 Task: Find connections with filter location Aabenraa with filter topic #programingwith filter profile language Spanish with filter current company Aye Finance Pvt. Ltd with filter school Saraswati Vidhya Mandir with filter industry Motor Vehicle Parts Manufacturing with filter service category Project Management with filter keywords title Marketing Specialist
Action: Mouse moved to (470, 60)
Screenshot: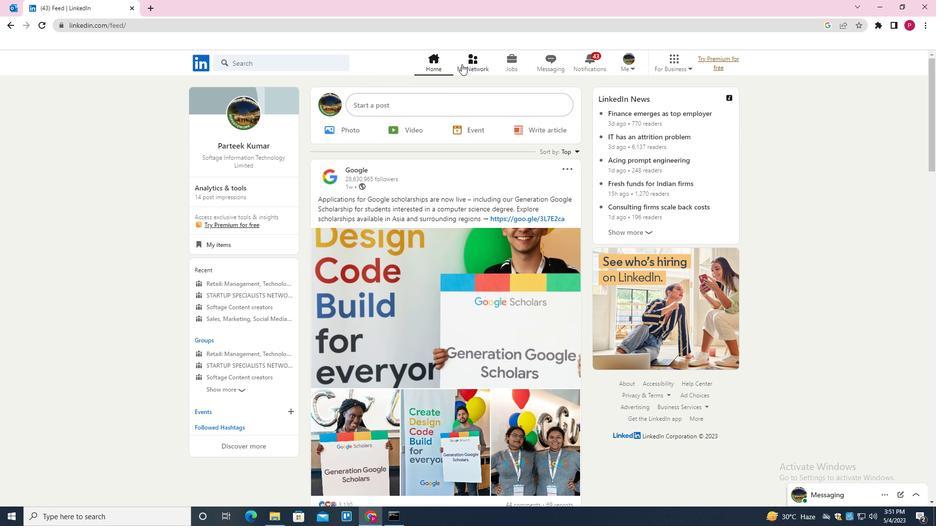 
Action: Mouse pressed left at (470, 60)
Screenshot: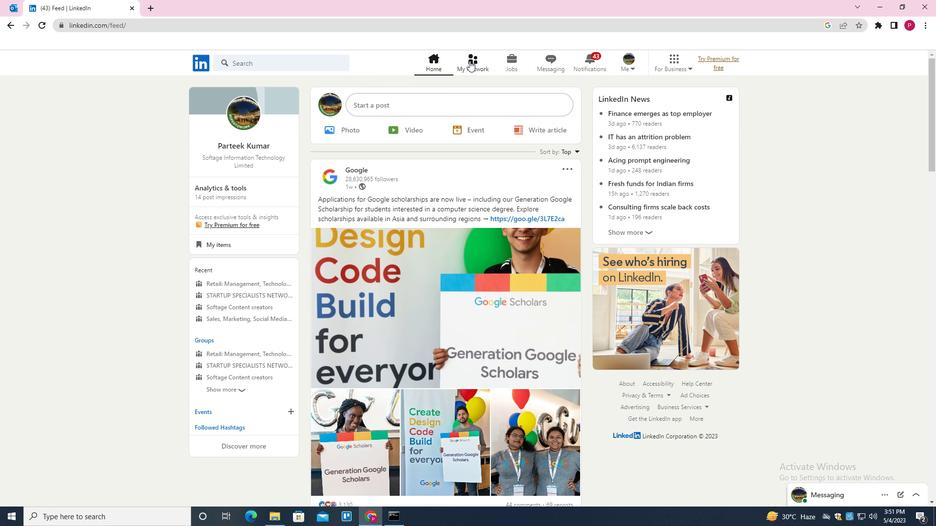 
Action: Mouse moved to (310, 114)
Screenshot: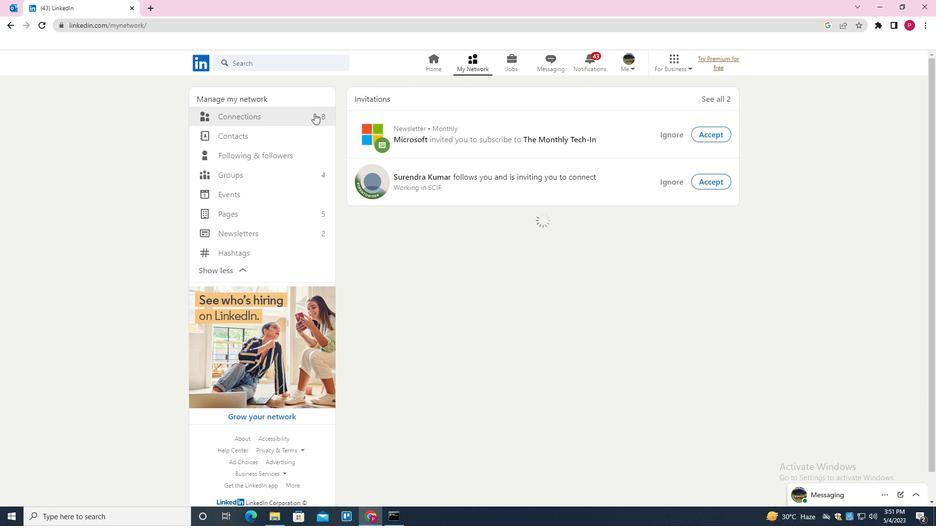 
Action: Mouse pressed left at (310, 114)
Screenshot: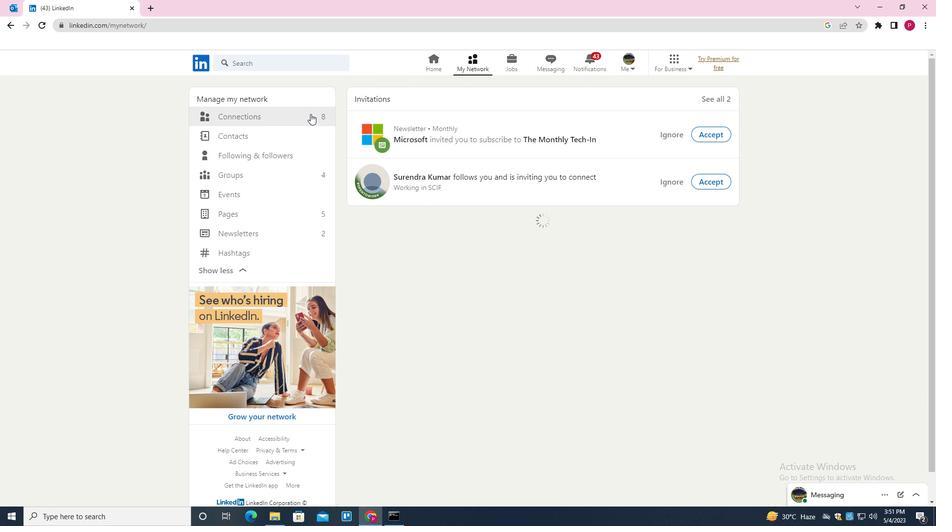 
Action: Mouse moved to (547, 115)
Screenshot: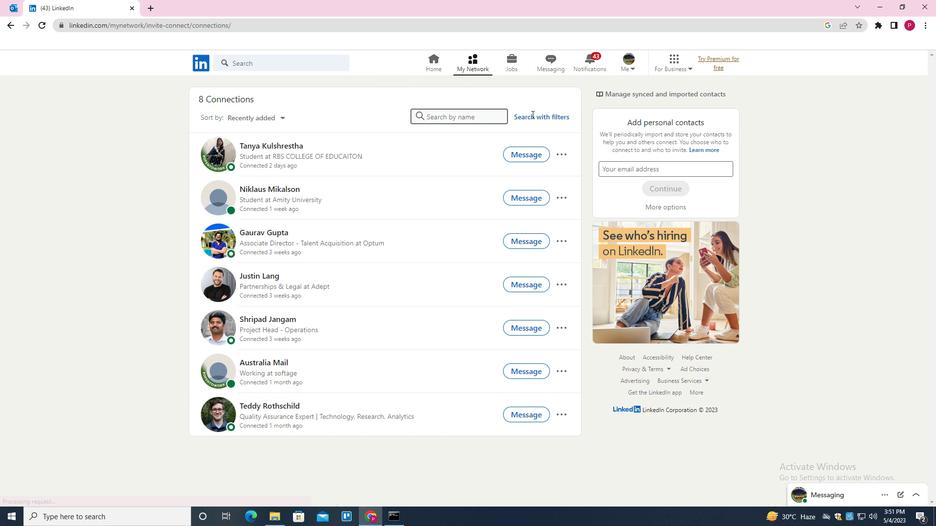 
Action: Mouse pressed left at (547, 115)
Screenshot: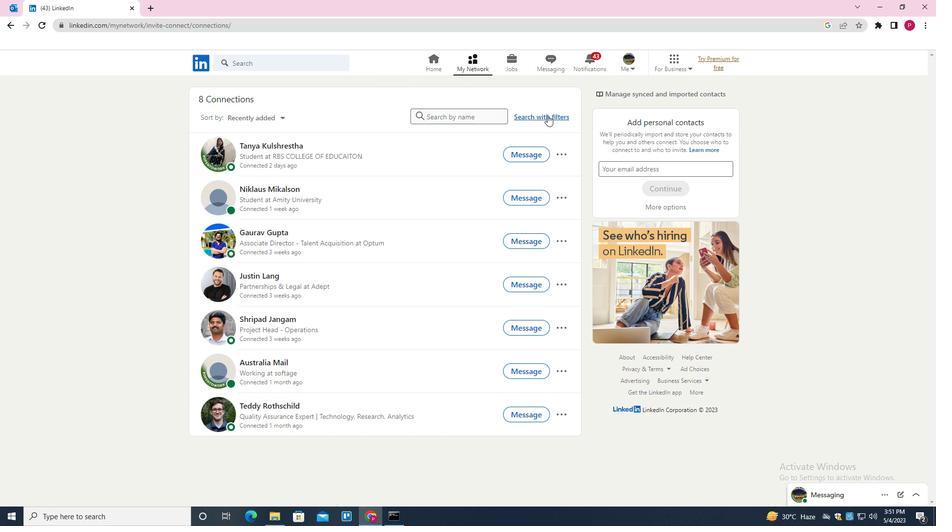 
Action: Mouse moved to (505, 90)
Screenshot: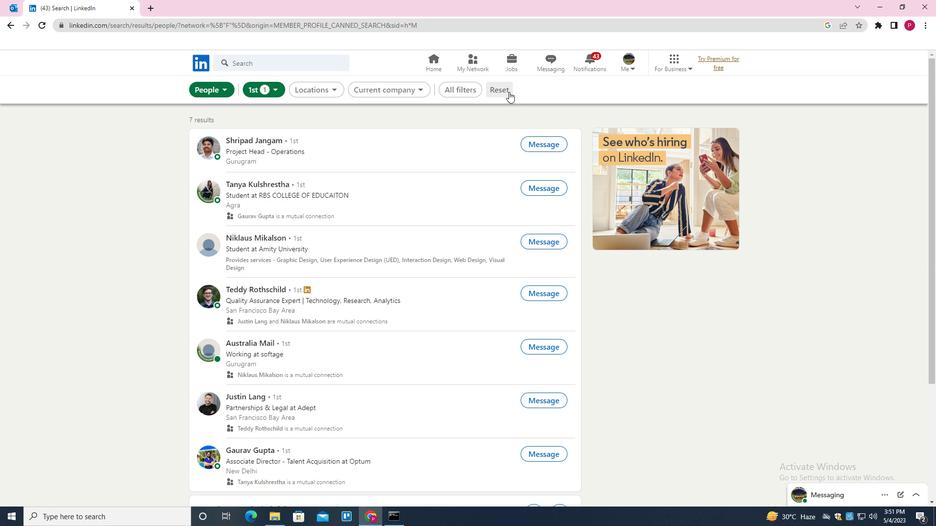 
Action: Mouse pressed left at (505, 90)
Screenshot: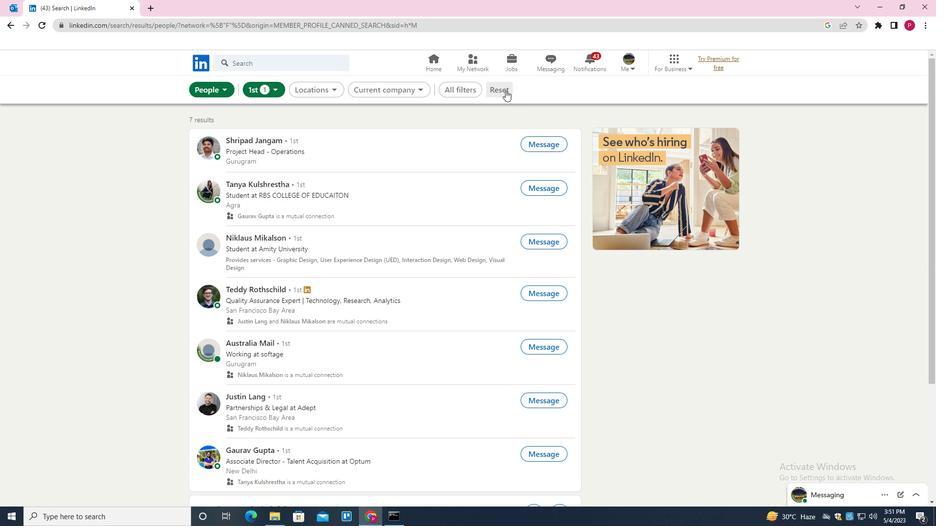 
Action: Mouse moved to (490, 90)
Screenshot: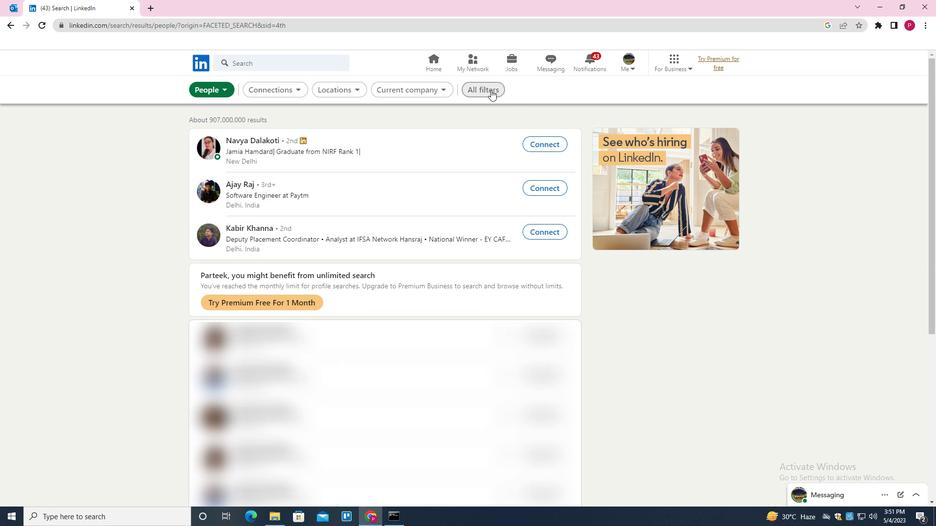 
Action: Mouse pressed left at (490, 90)
Screenshot: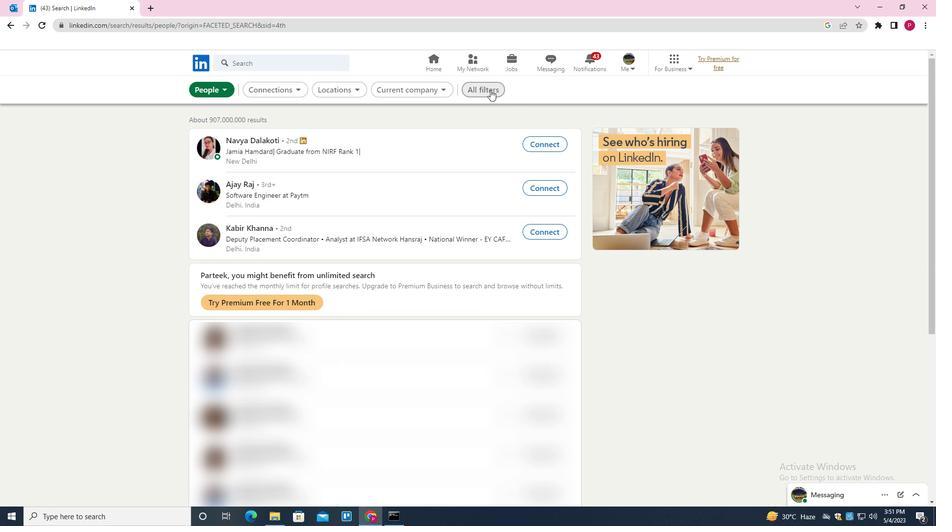 
Action: Mouse moved to (724, 216)
Screenshot: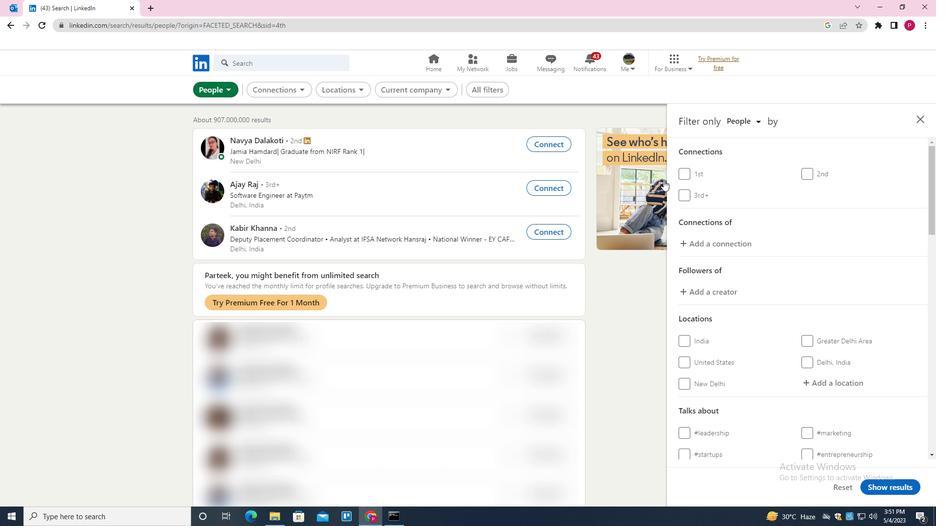
Action: Mouse scrolled (724, 216) with delta (0, 0)
Screenshot: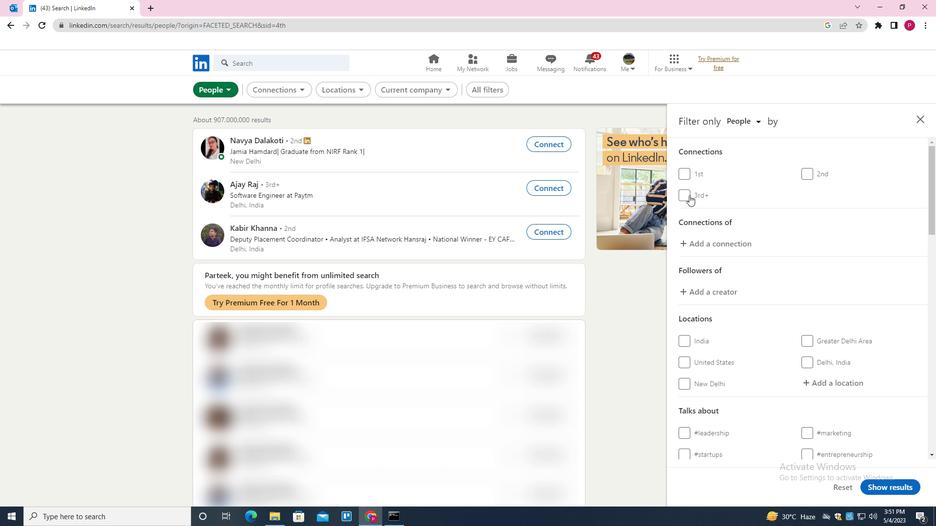 
Action: Mouse moved to (744, 228)
Screenshot: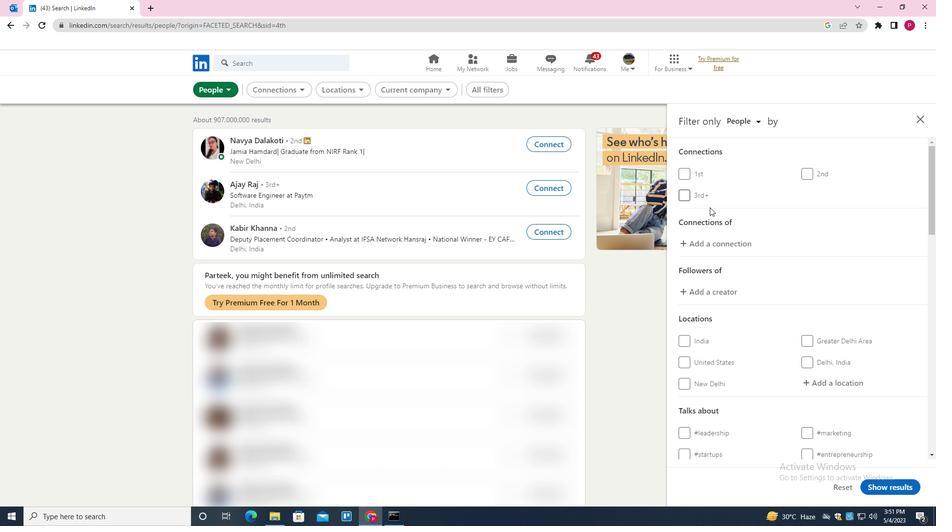 
Action: Mouse scrolled (744, 228) with delta (0, 0)
Screenshot: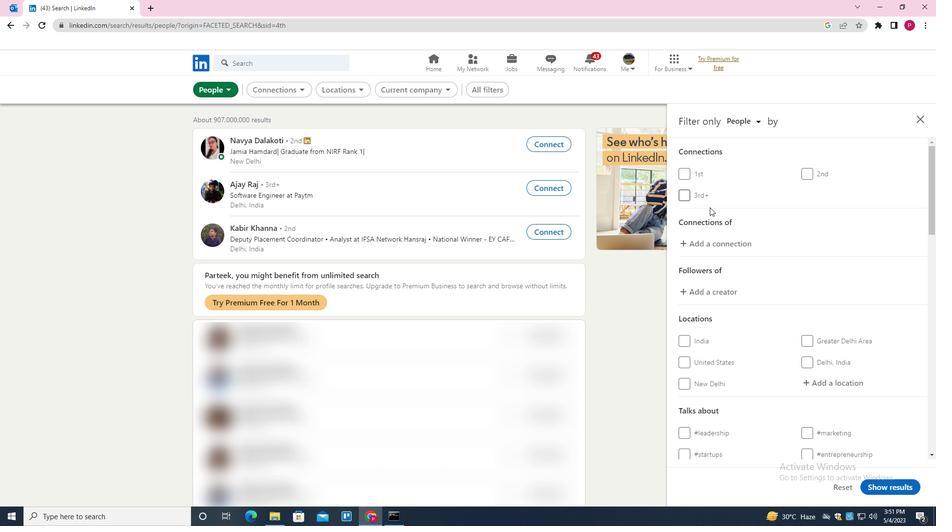 
Action: Mouse moved to (829, 283)
Screenshot: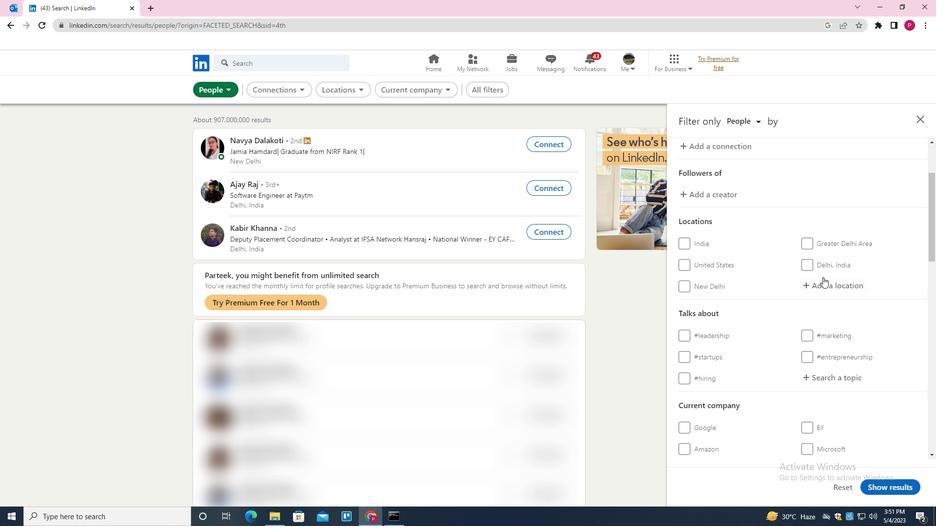 
Action: Mouse pressed left at (829, 283)
Screenshot: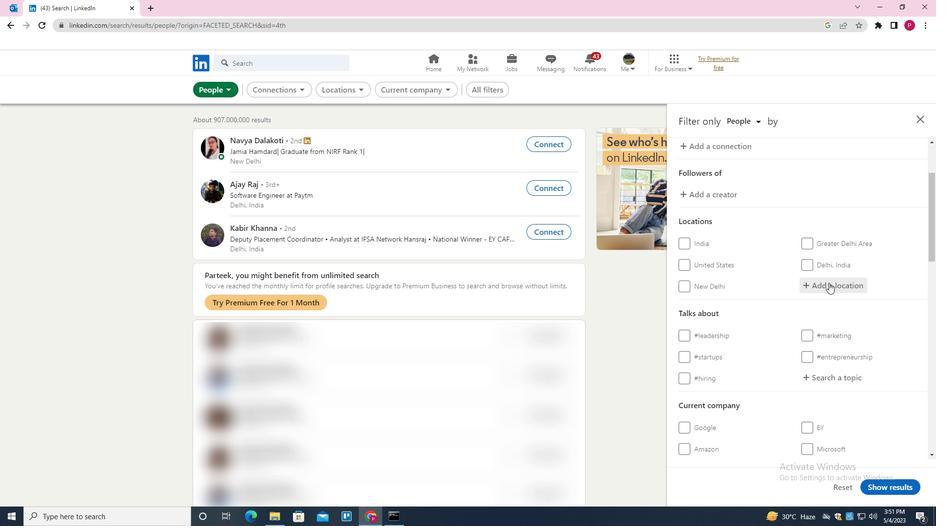 
Action: Key pressed <Key.shift>A
Screenshot: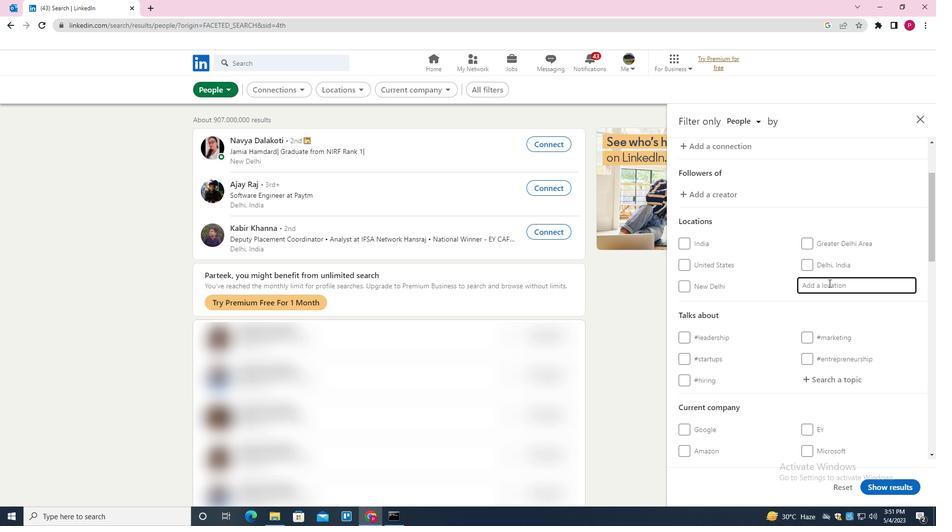 
Action: Mouse moved to (816, 292)
Screenshot: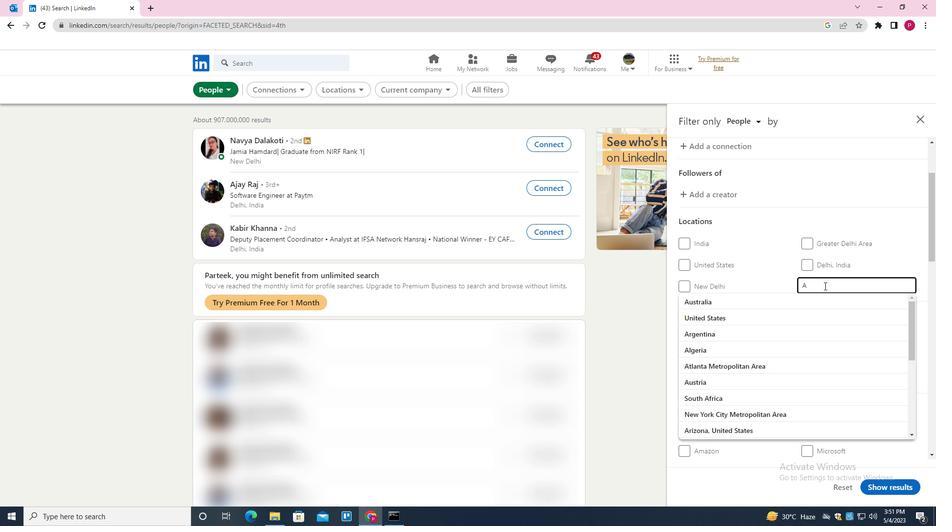 
Action: Key pressed ABENRRA<Key.backspace><Key.backspace>AA<Key.down><Key.enter>
Screenshot: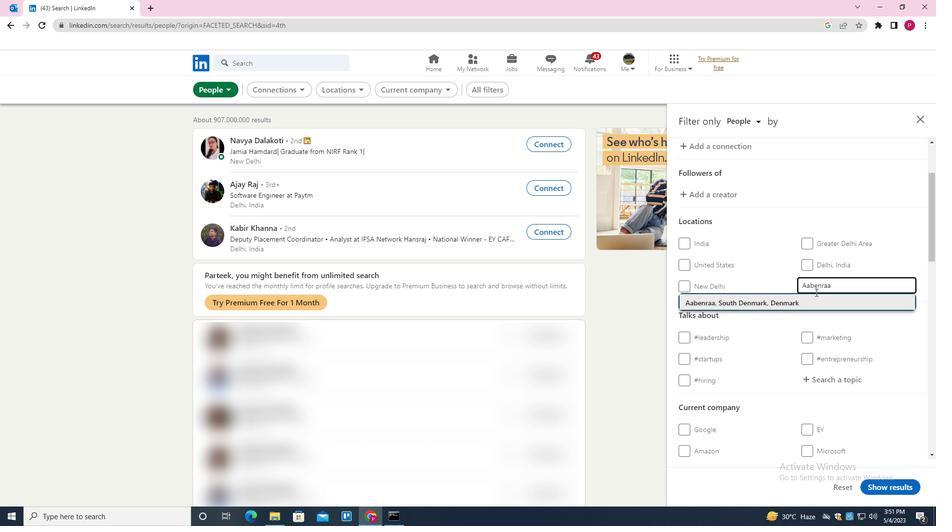 
Action: Mouse moved to (792, 277)
Screenshot: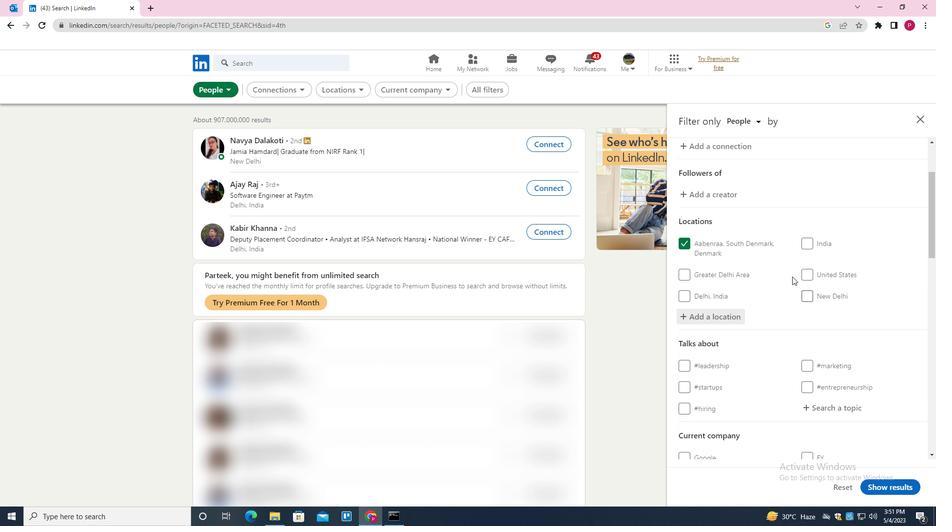 
Action: Mouse scrolled (792, 276) with delta (0, 0)
Screenshot: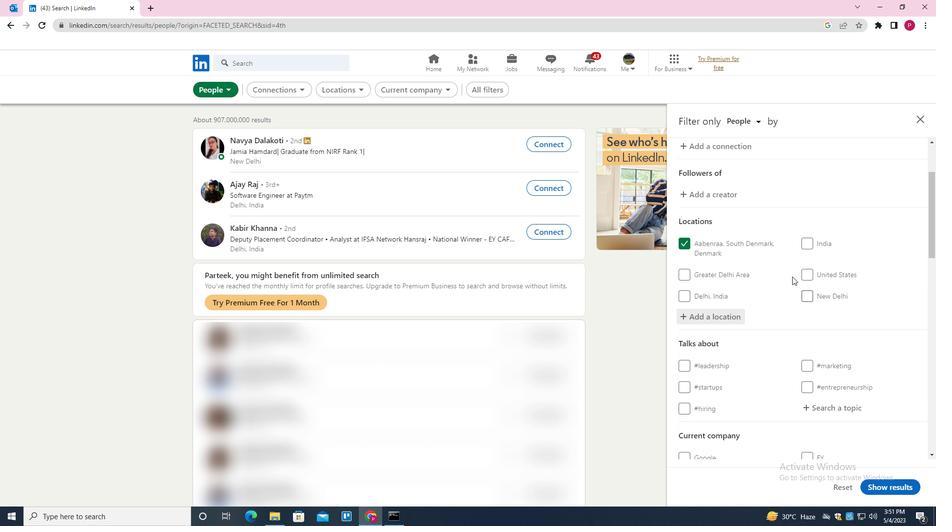
Action: Mouse moved to (792, 275)
Screenshot: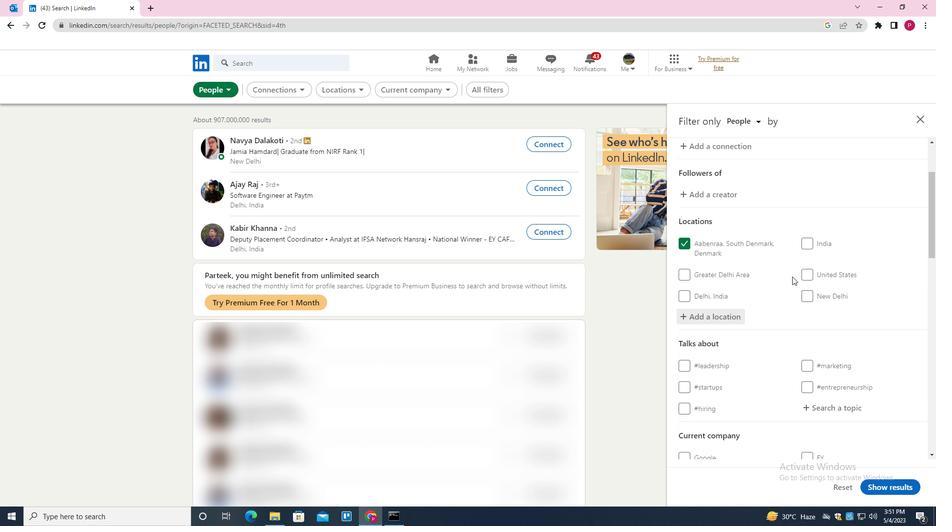 
Action: Mouse scrolled (792, 275) with delta (0, 0)
Screenshot: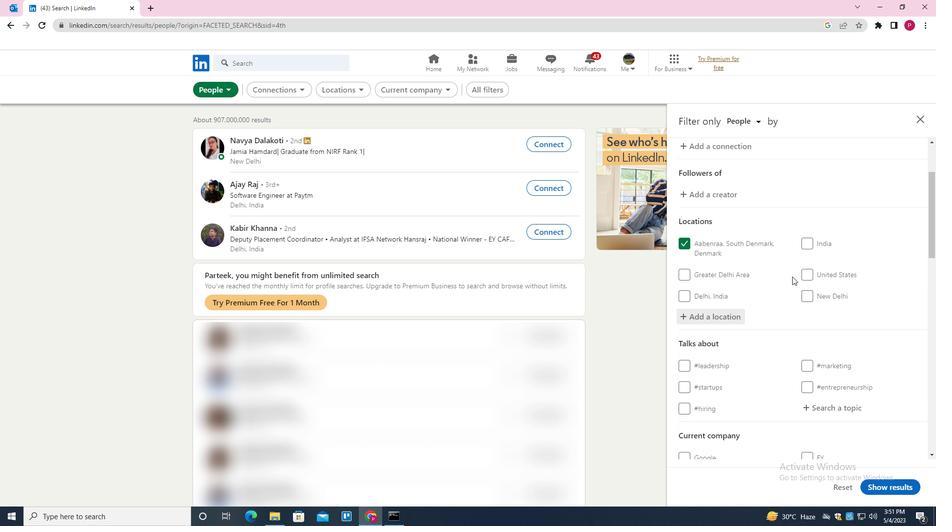 
Action: Mouse moved to (793, 275)
Screenshot: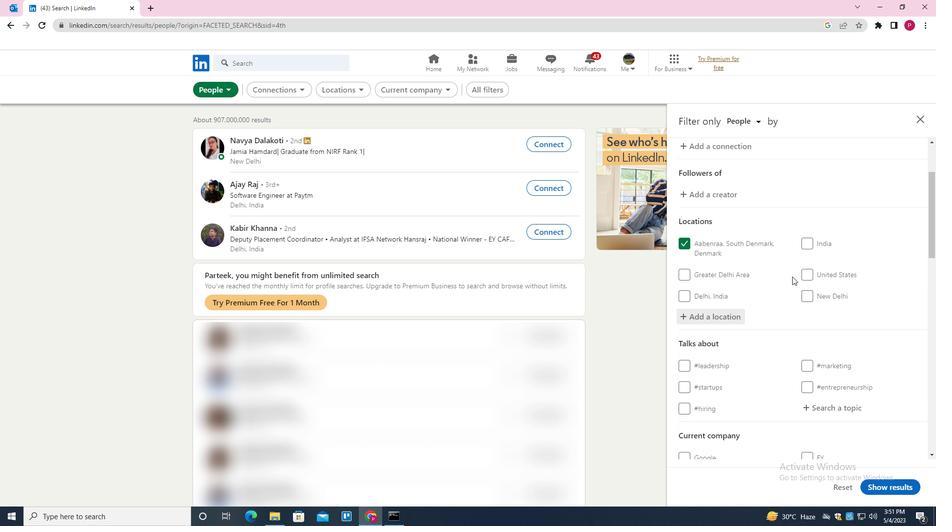 
Action: Mouse scrolled (793, 275) with delta (0, 0)
Screenshot: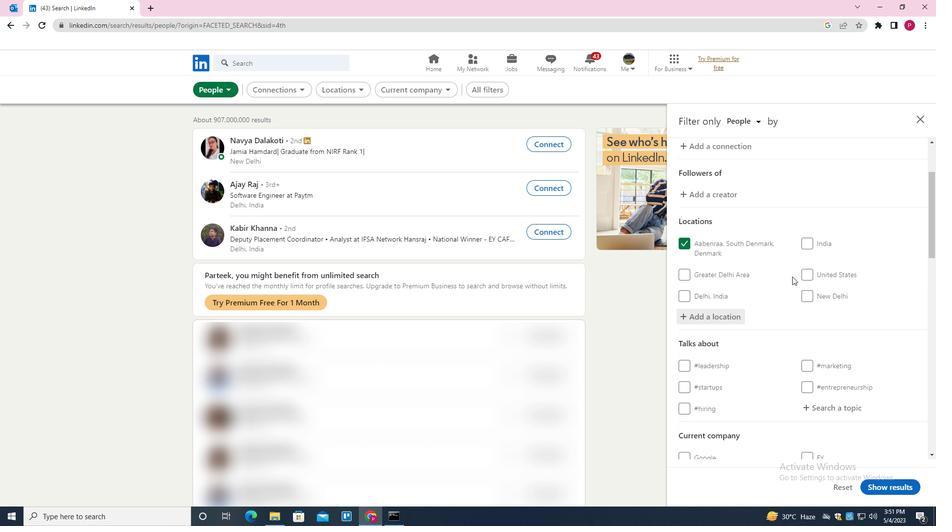 
Action: Mouse scrolled (793, 275) with delta (0, 0)
Screenshot: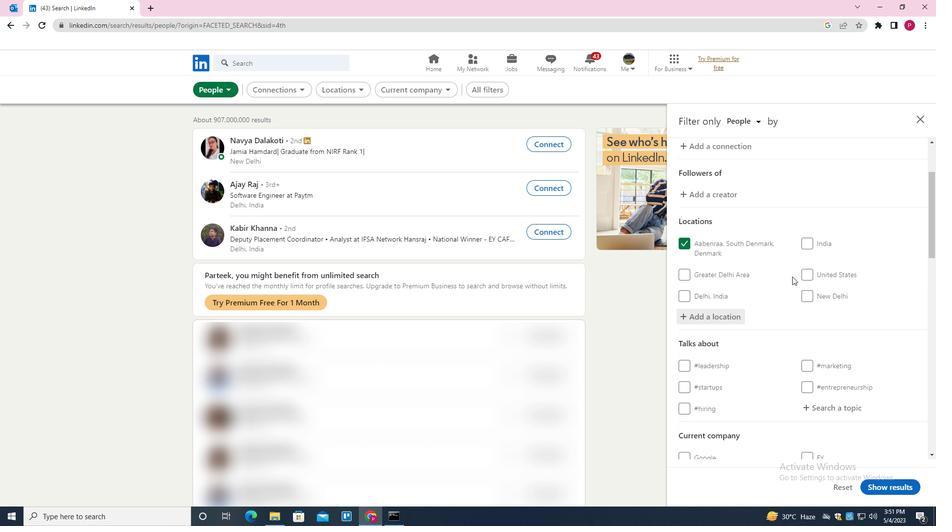 
Action: Mouse moved to (793, 275)
Screenshot: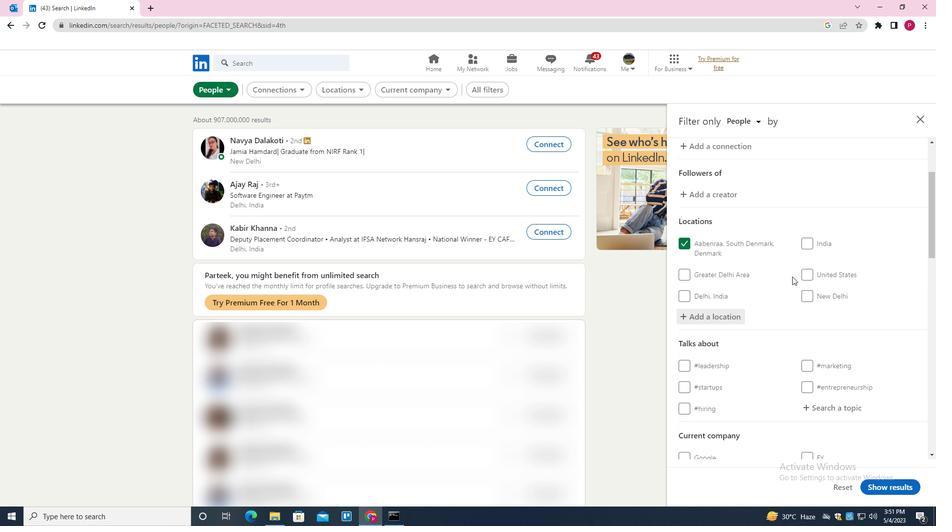 
Action: Mouse scrolled (793, 274) with delta (0, 0)
Screenshot: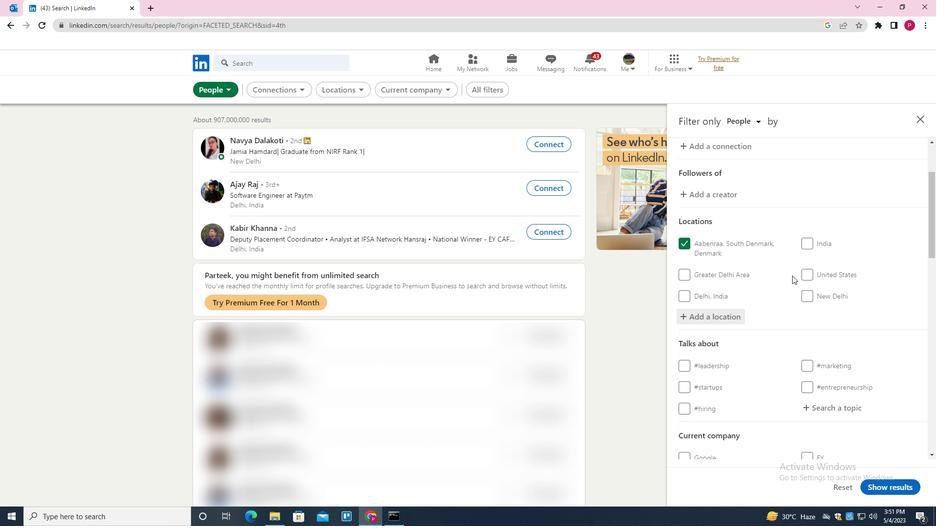 
Action: Mouse moved to (842, 163)
Screenshot: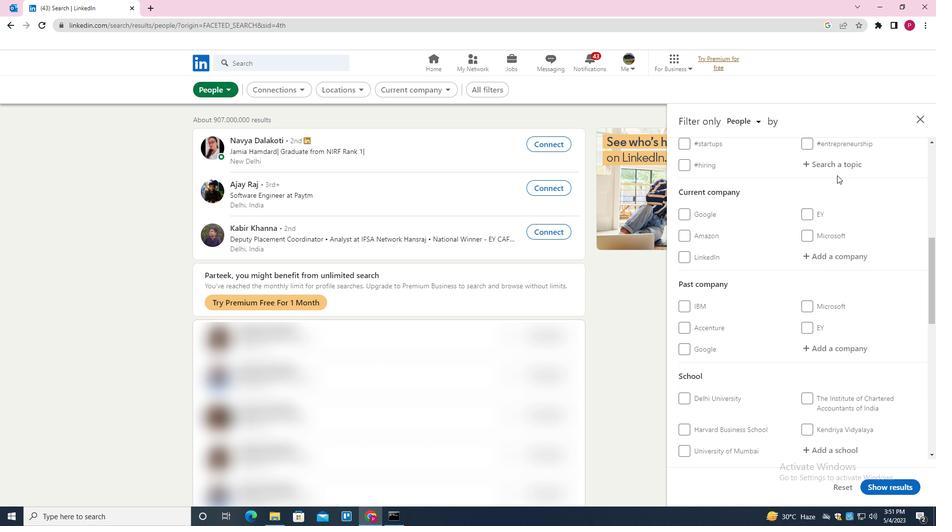 
Action: Mouse pressed left at (842, 163)
Screenshot: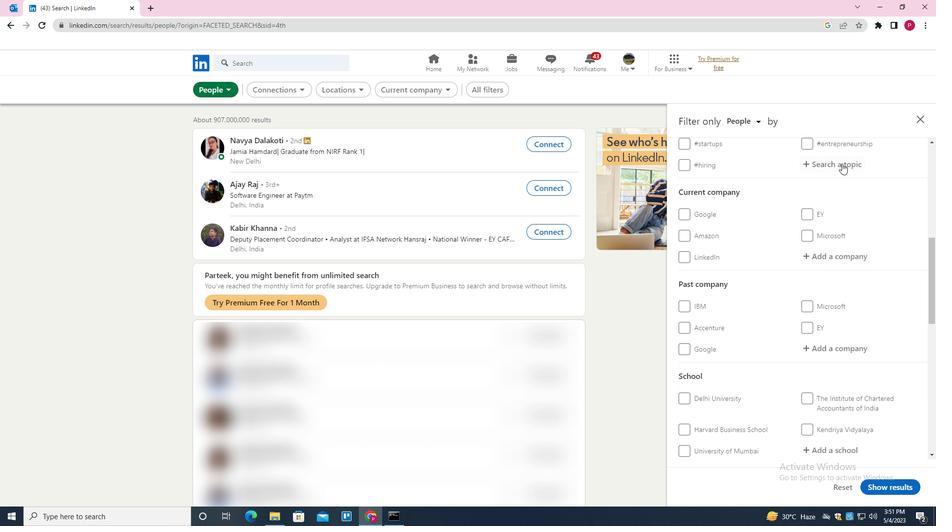 
Action: Key pressed PROGRAMING<Key.down><Key.enter>
Screenshot: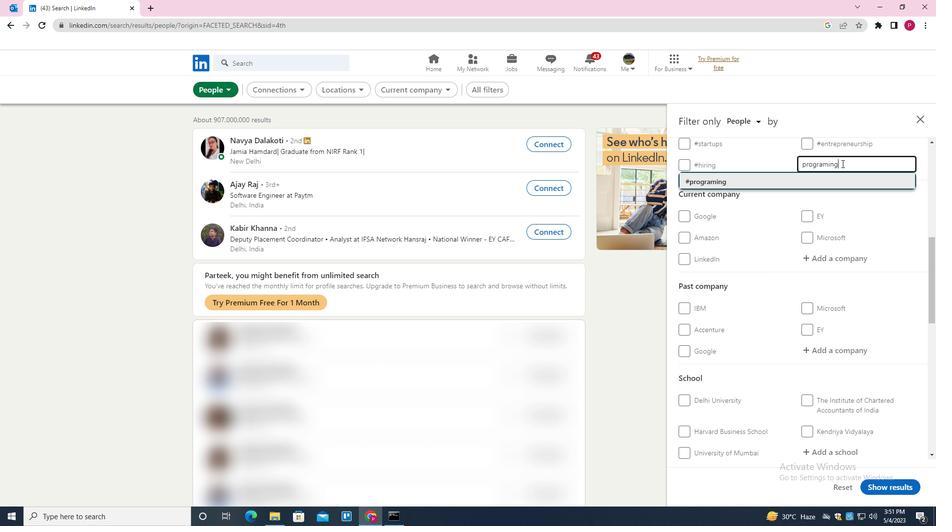 
Action: Mouse moved to (758, 222)
Screenshot: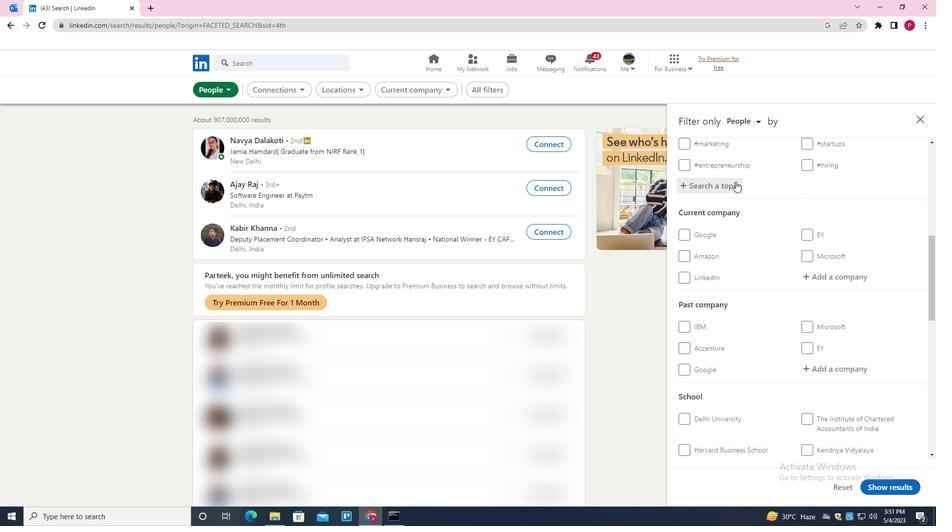 
Action: Mouse scrolled (758, 222) with delta (0, 0)
Screenshot: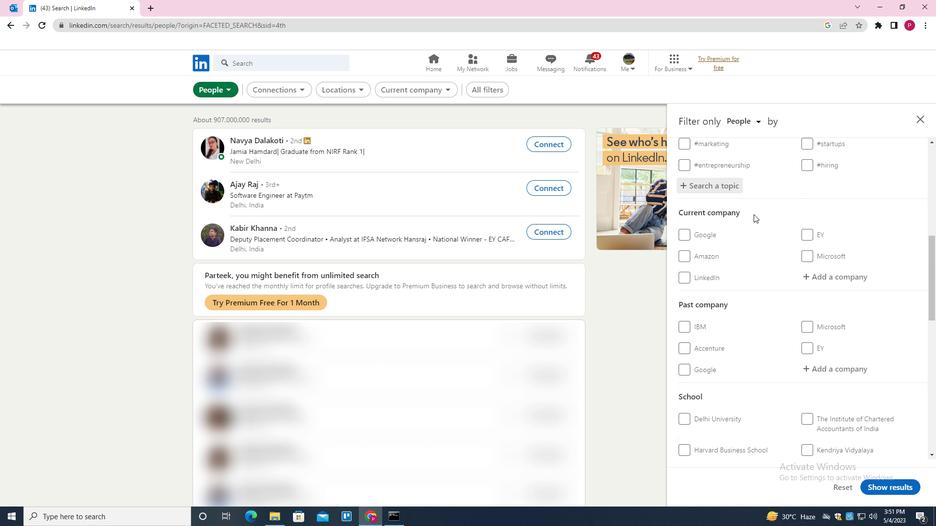 
Action: Mouse moved to (759, 228)
Screenshot: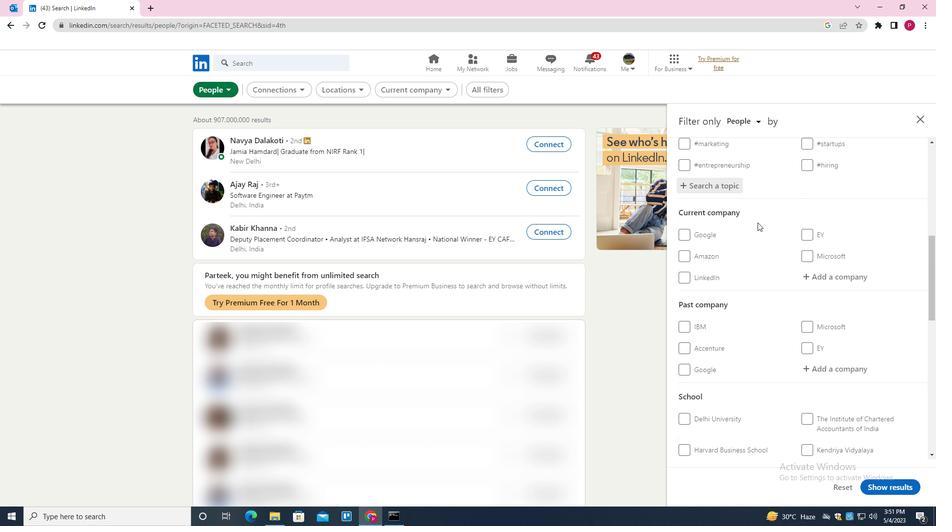 
Action: Mouse scrolled (759, 228) with delta (0, 0)
Screenshot: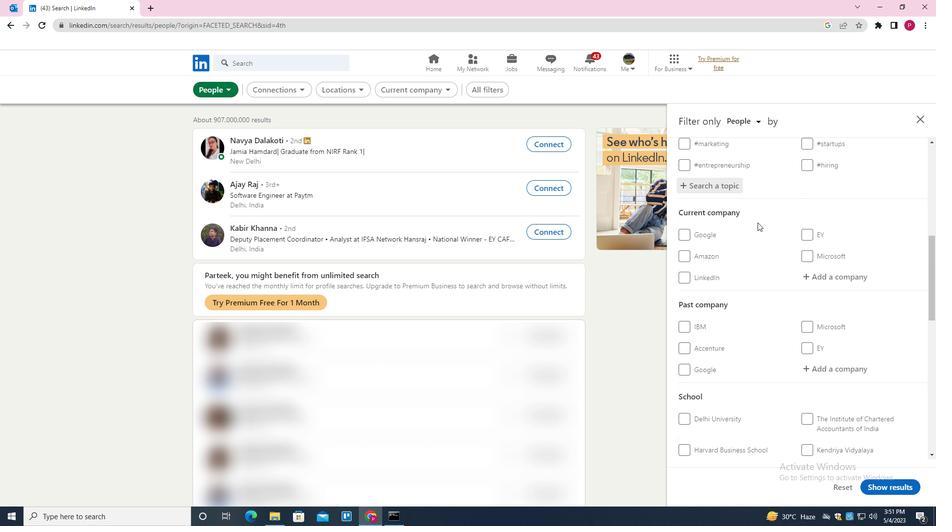 
Action: Mouse moved to (761, 237)
Screenshot: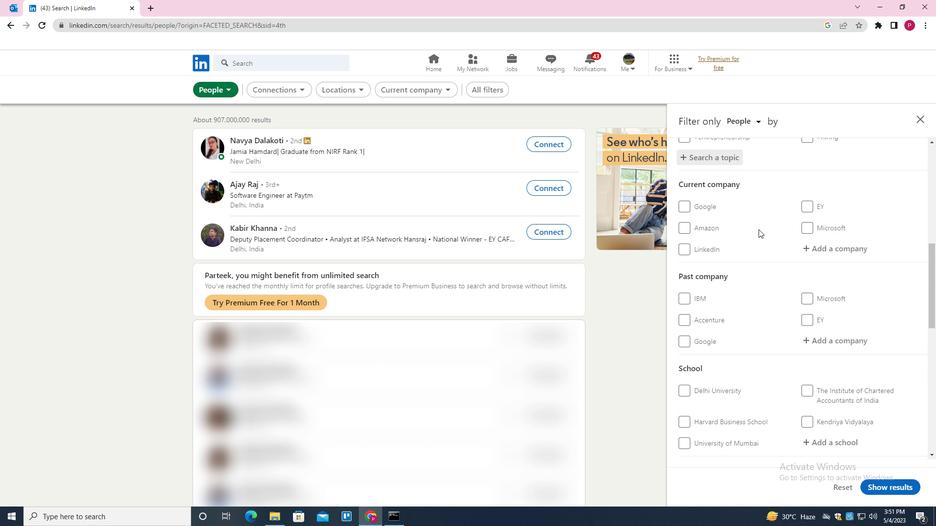 
Action: Mouse scrolled (761, 237) with delta (0, 0)
Screenshot: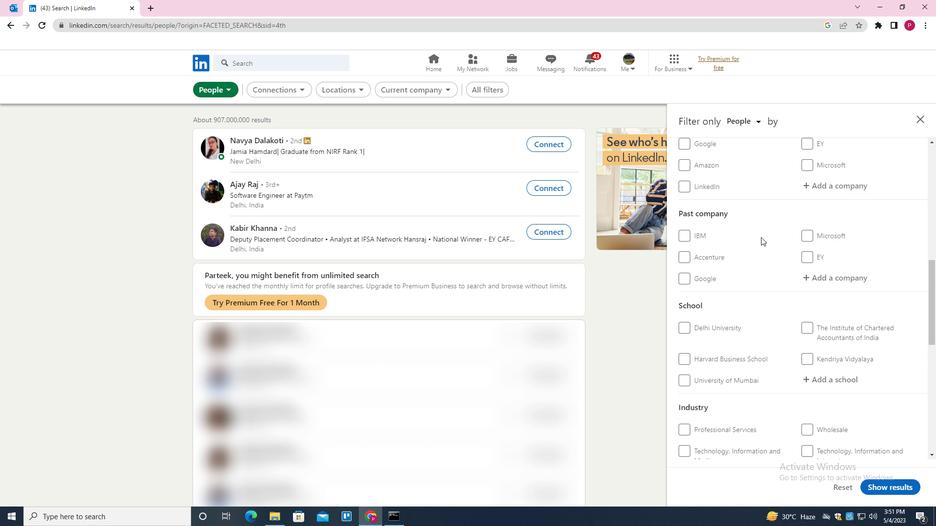 
Action: Mouse moved to (764, 237)
Screenshot: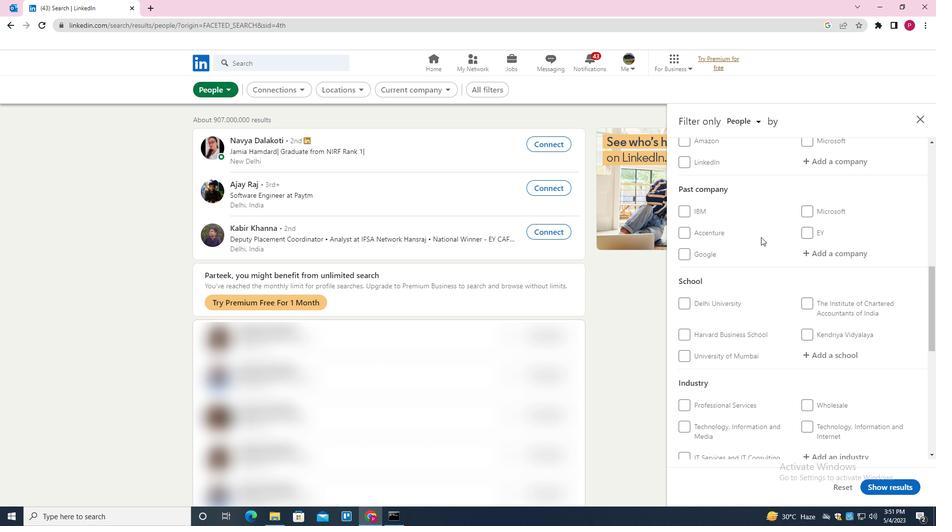 
Action: Mouse scrolled (764, 237) with delta (0, 0)
Screenshot: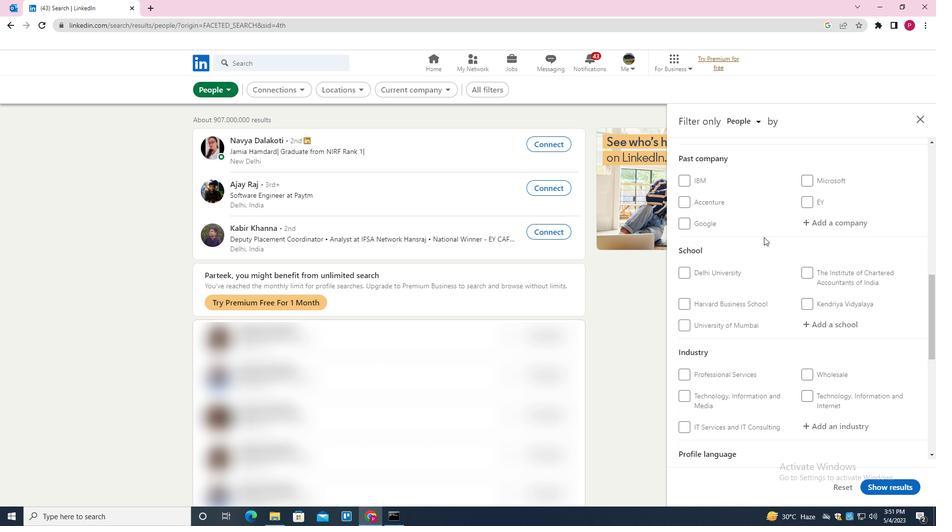 
Action: Mouse scrolled (764, 237) with delta (0, 0)
Screenshot: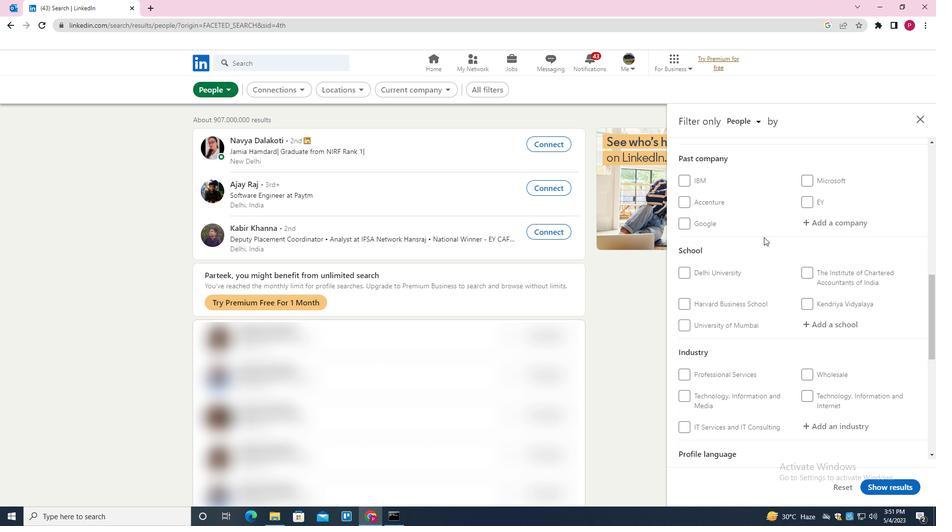 
Action: Mouse scrolled (764, 237) with delta (0, 0)
Screenshot: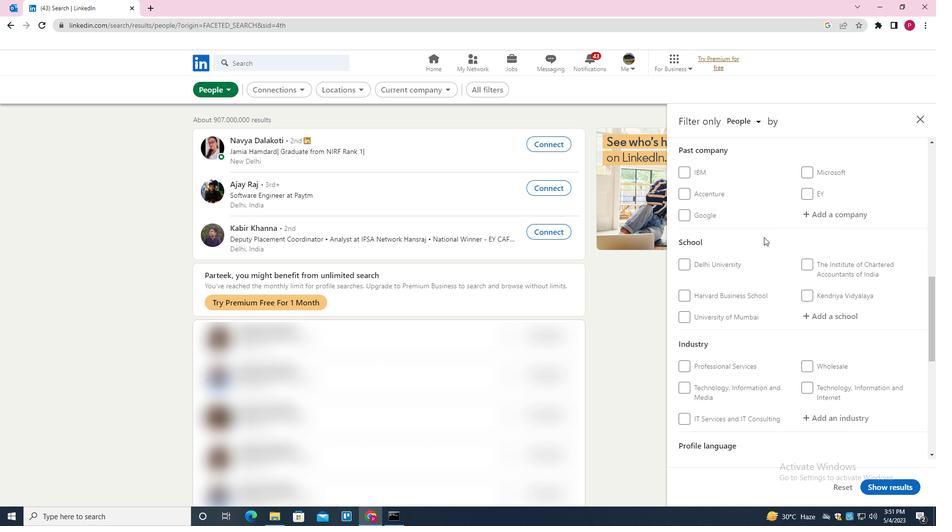 
Action: Mouse scrolled (764, 237) with delta (0, 0)
Screenshot: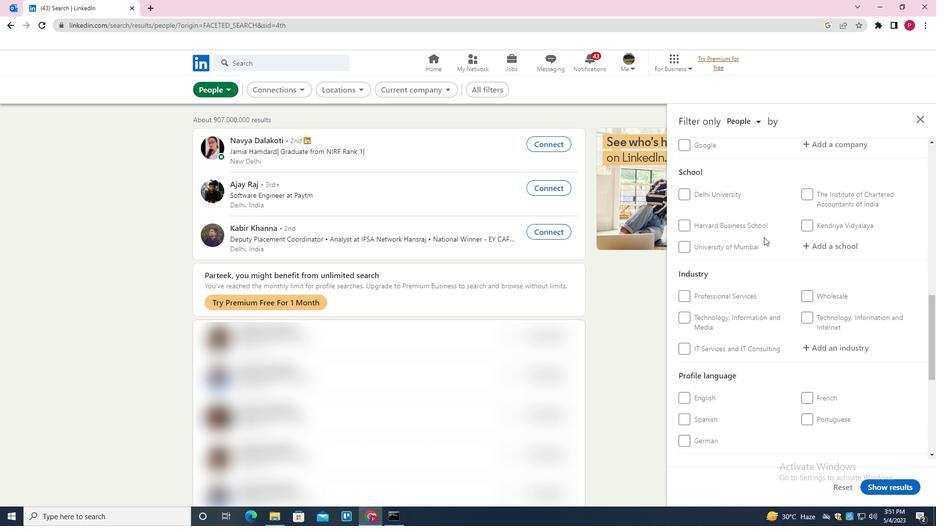 
Action: Mouse moved to (705, 303)
Screenshot: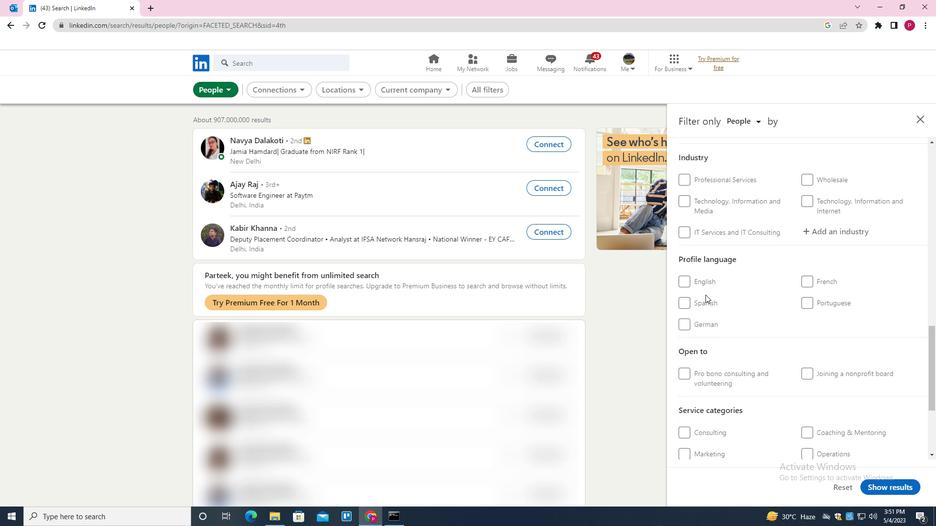 
Action: Mouse pressed left at (705, 303)
Screenshot: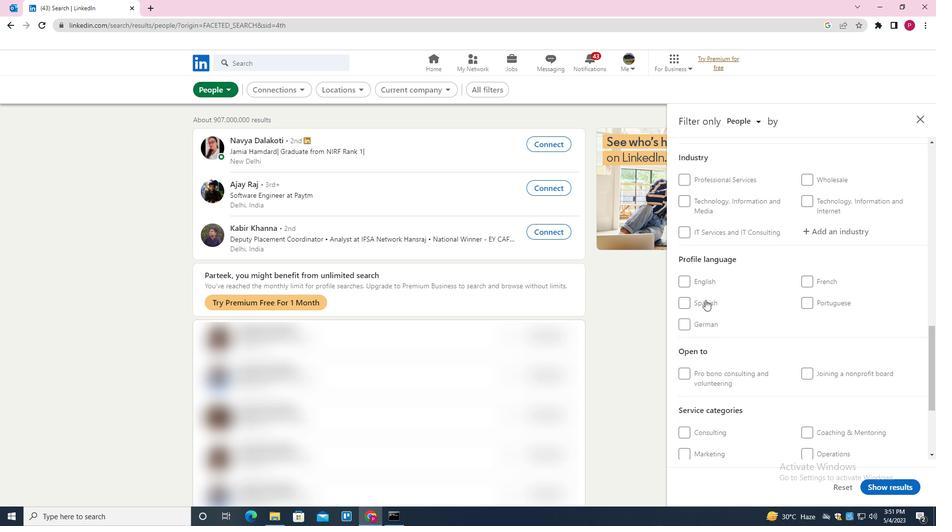 
Action: Mouse moved to (758, 272)
Screenshot: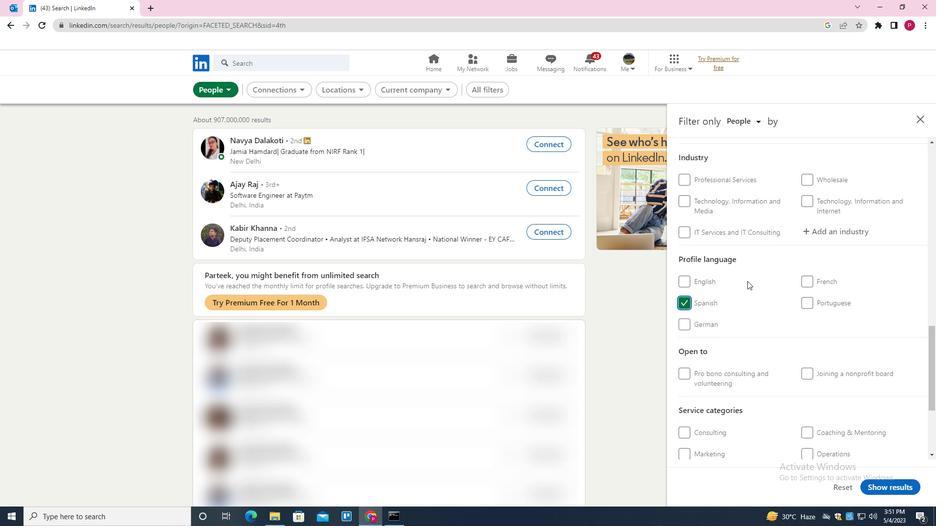 
Action: Mouse scrolled (758, 273) with delta (0, 0)
Screenshot: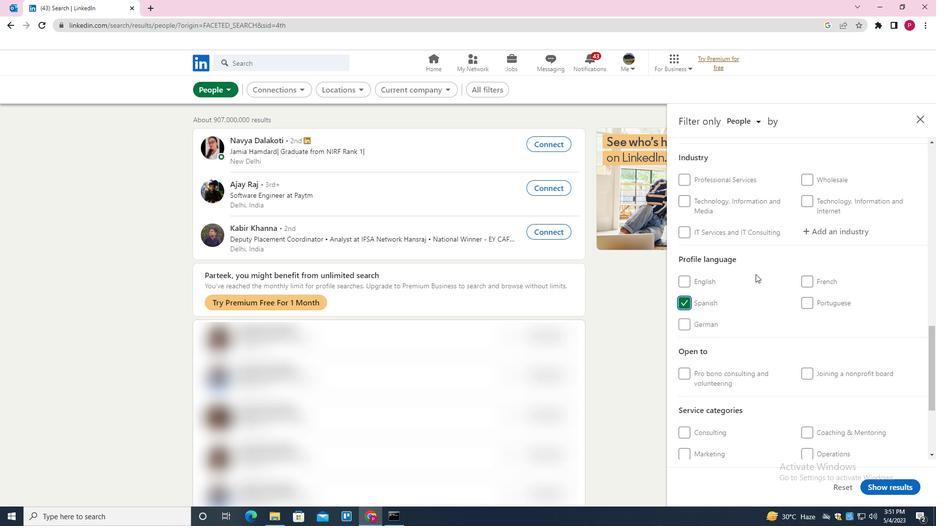 
Action: Mouse scrolled (758, 273) with delta (0, 0)
Screenshot: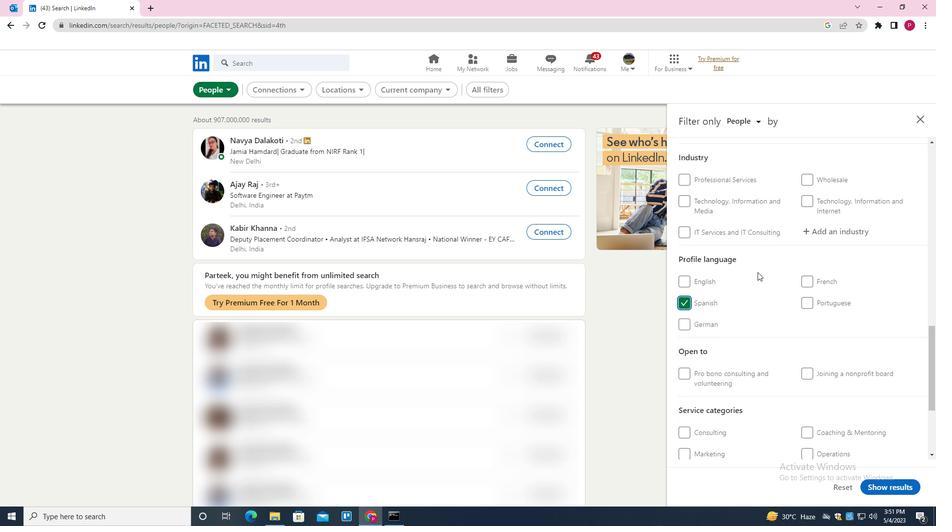 
Action: Mouse scrolled (758, 273) with delta (0, 0)
Screenshot: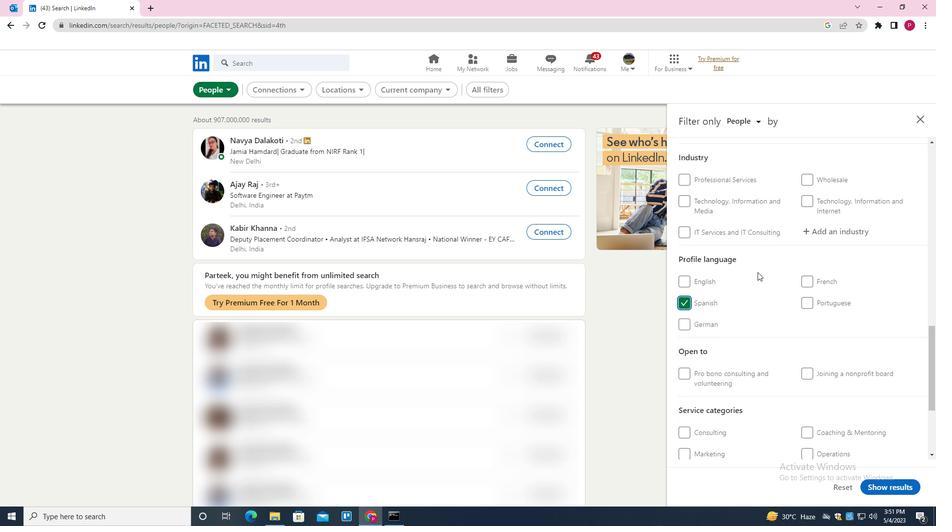 
Action: Mouse scrolled (758, 273) with delta (0, 0)
Screenshot: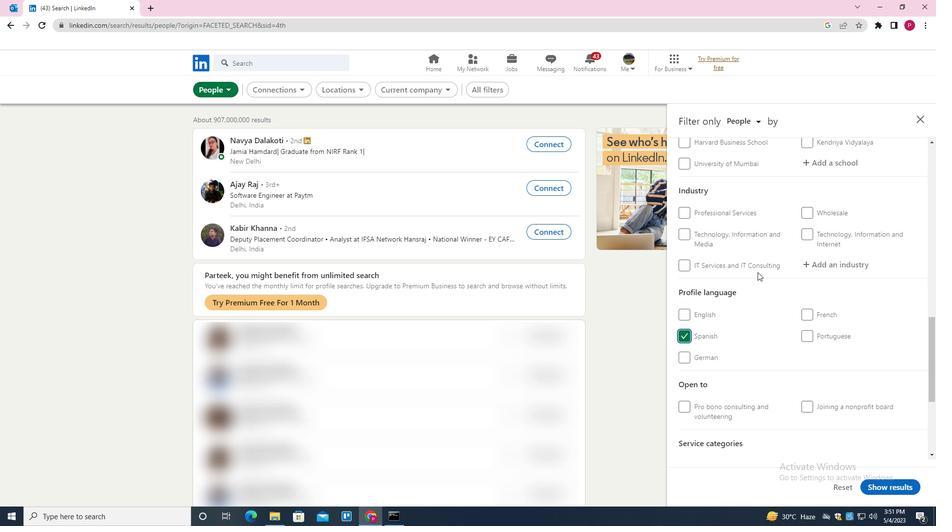 
Action: Mouse scrolled (758, 273) with delta (0, 0)
Screenshot: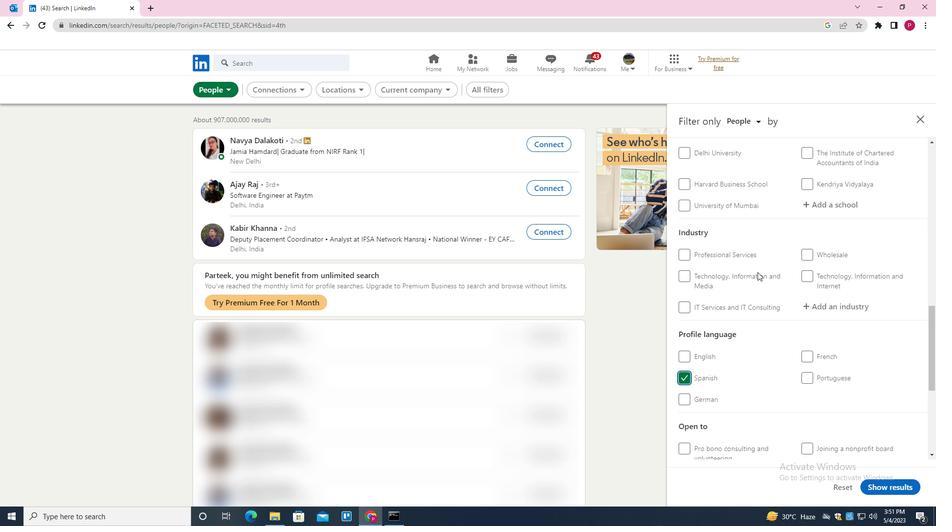 
Action: Mouse scrolled (758, 273) with delta (0, 0)
Screenshot: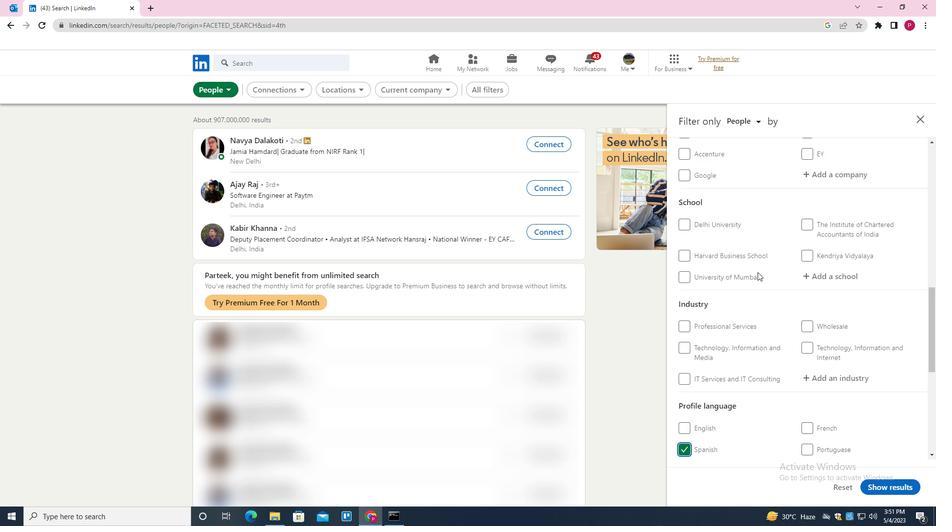 
Action: Mouse moved to (815, 225)
Screenshot: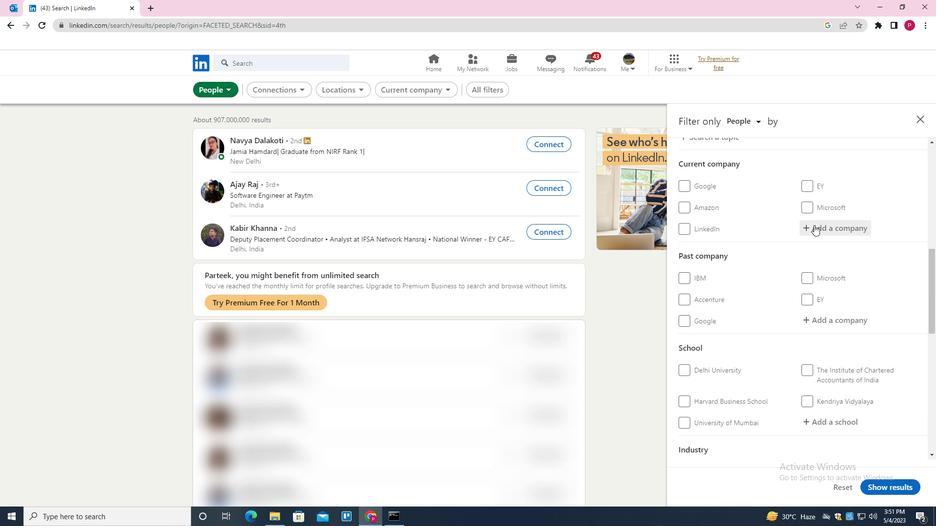 
Action: Mouse pressed left at (815, 225)
Screenshot: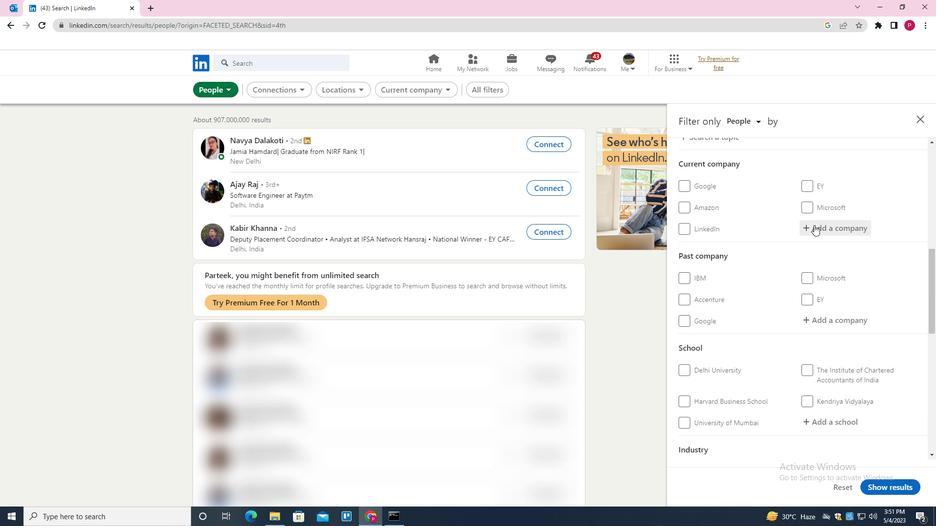 
Action: Mouse moved to (812, 226)
Screenshot: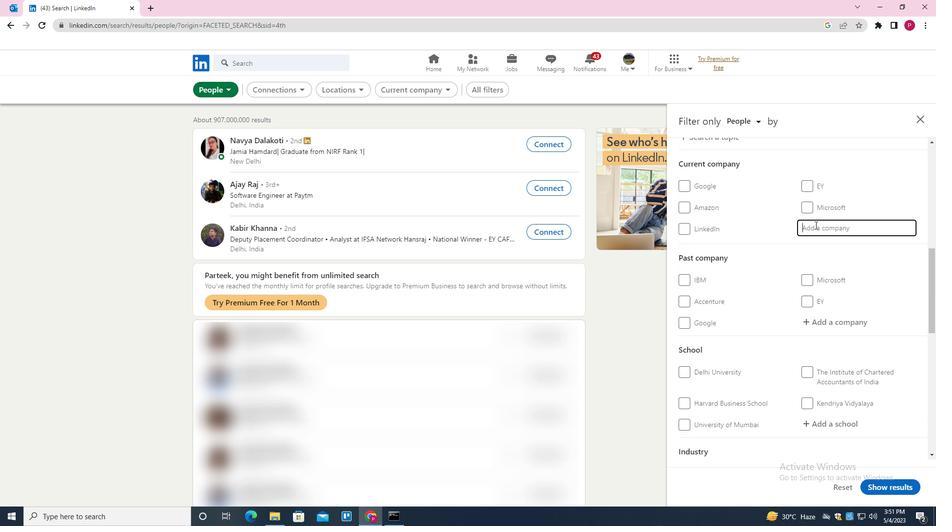 
Action: Key pressed <Key.shift>AYE<Key.space><Key.shift><Key.shift><Key.shift><Key.shift><Key.shift><Key.shift><Key.shift><Key.shift><Key.shift><Key.shift><Key.shift>FINANCE<Key.space><Key.shift>PVT<Key.space><Key.shift><Key.shift><Key.shift><Key.shift><Key.shift><Key.shift><Key.shift><Key.shift><Key.shift><Key.shift>LTD<Key.down><Key.enter>
Screenshot: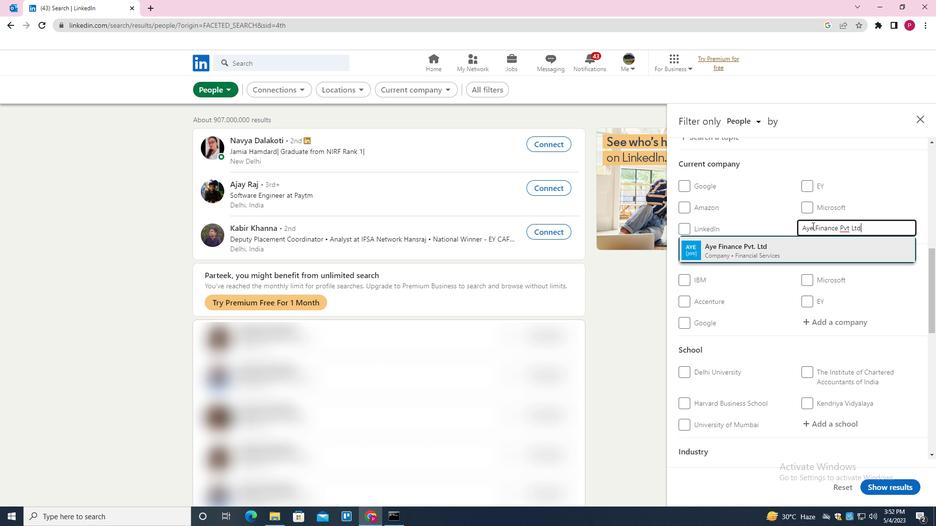 
Action: Mouse moved to (789, 249)
Screenshot: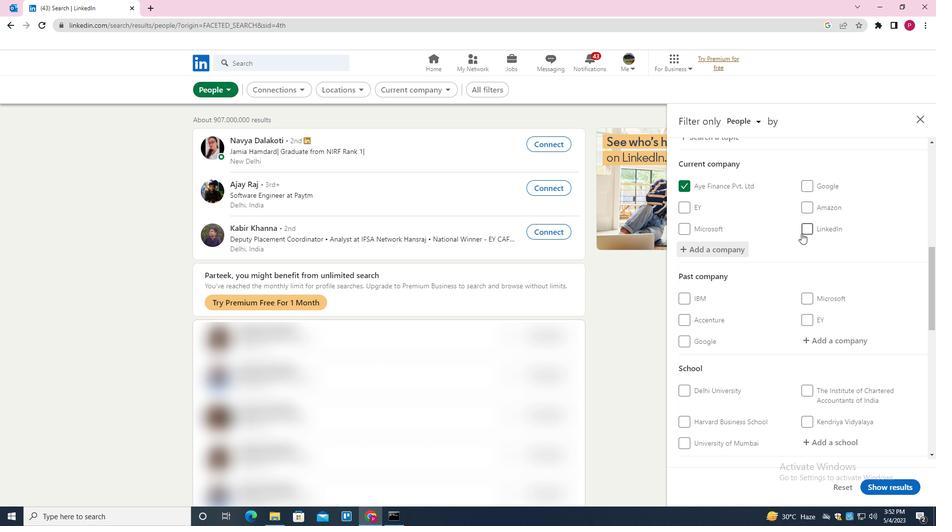 
Action: Mouse scrolled (789, 248) with delta (0, 0)
Screenshot: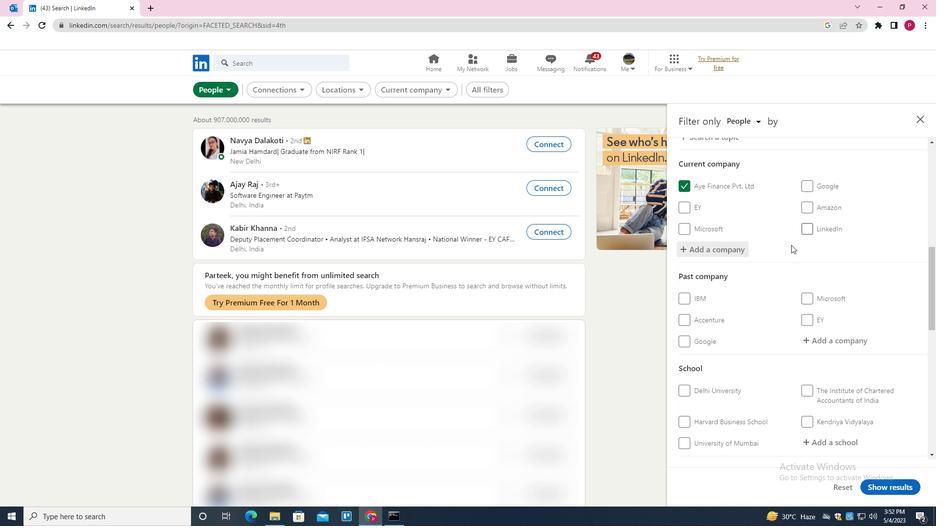 
Action: Mouse scrolled (789, 248) with delta (0, 0)
Screenshot: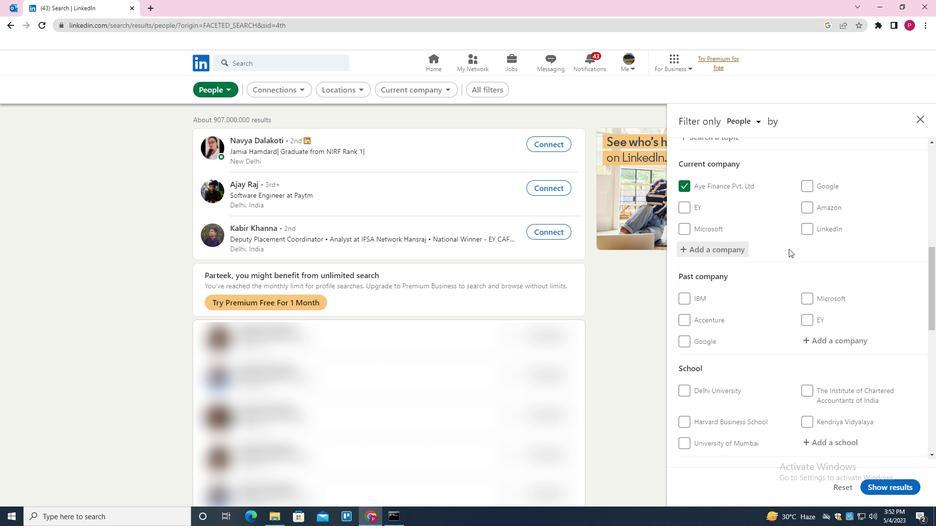 
Action: Mouse scrolled (789, 248) with delta (0, 0)
Screenshot: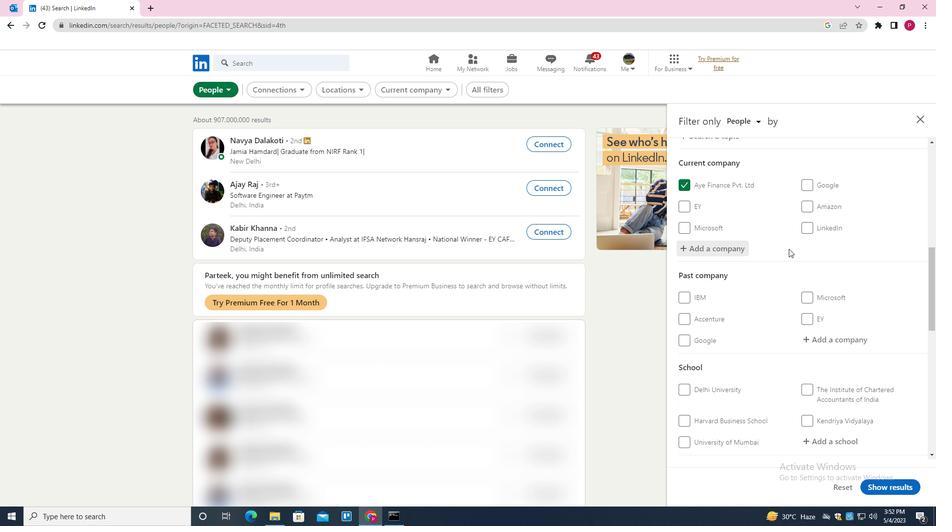 
Action: Mouse scrolled (789, 248) with delta (0, 0)
Screenshot: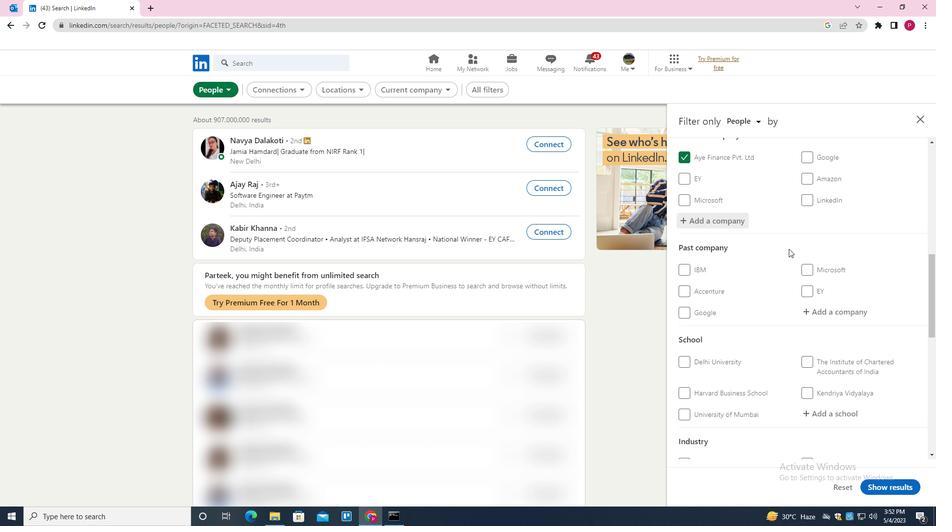 
Action: Mouse moved to (825, 250)
Screenshot: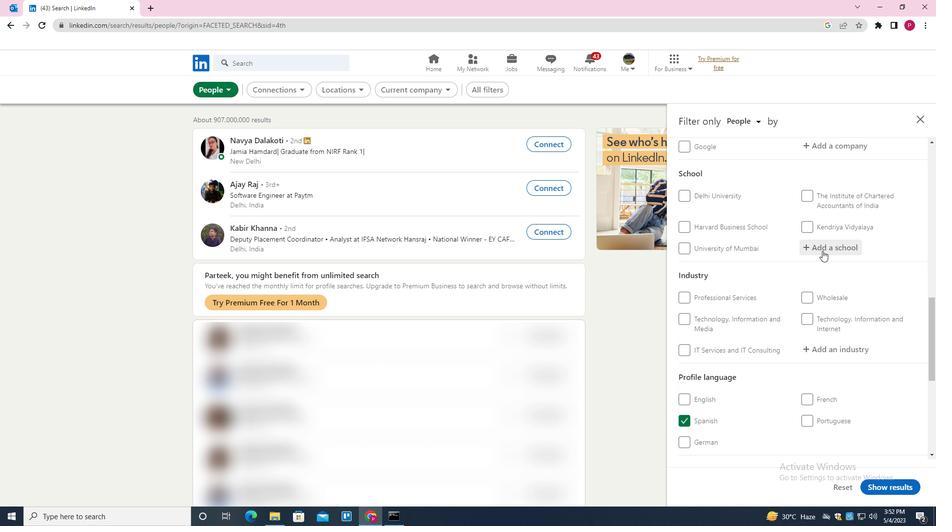 
Action: Mouse pressed left at (825, 250)
Screenshot: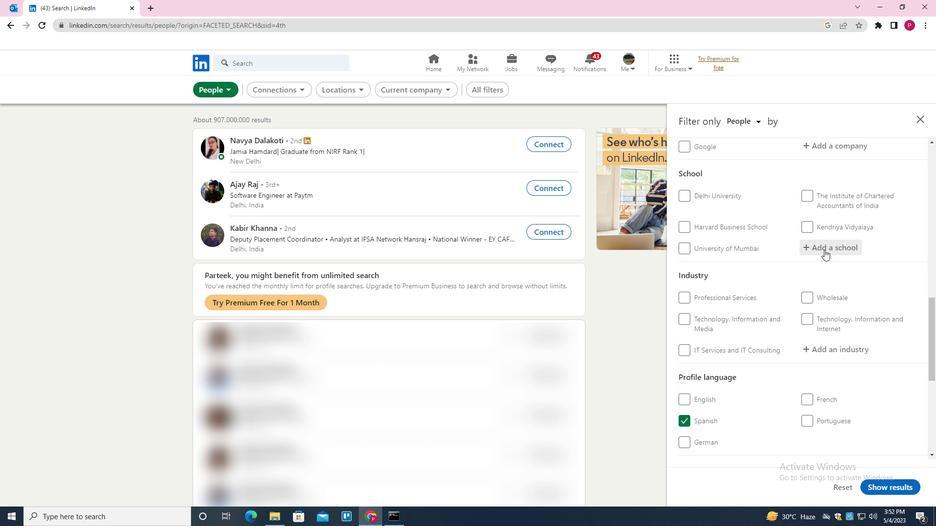 
Action: Key pressed <Key.shift><Key.shift><Key.shift><Key.shift><Key.shift><Key.shift><Key.shift><Key.shift>SARASWATI<Key.space><Key.shift><Key.shift><Key.shift><Key.shift><Key.shift><Key.shift><Key.shift><Key.shift><Key.shift>VIDHYA<Key.space><Key.shift>MANDIR<Key.down><Key.enter>
Screenshot: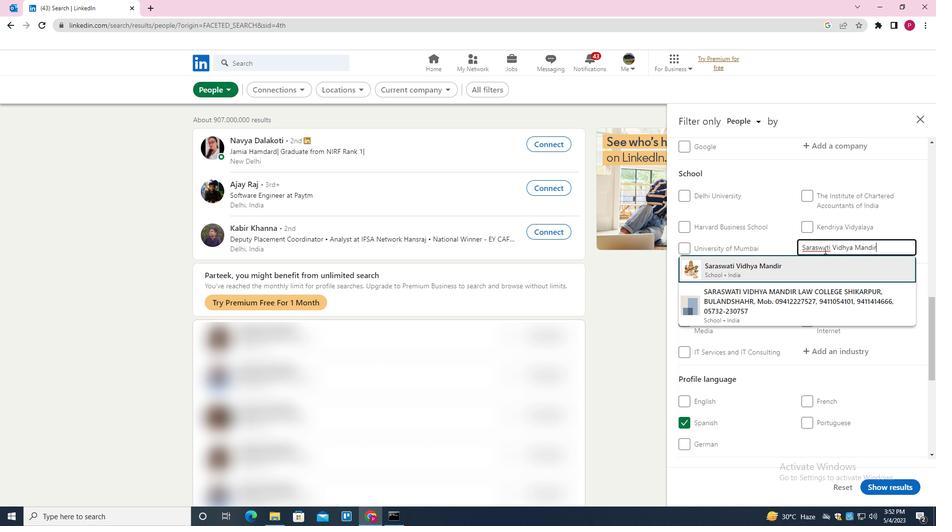 
Action: Mouse scrolled (825, 249) with delta (0, 0)
Screenshot: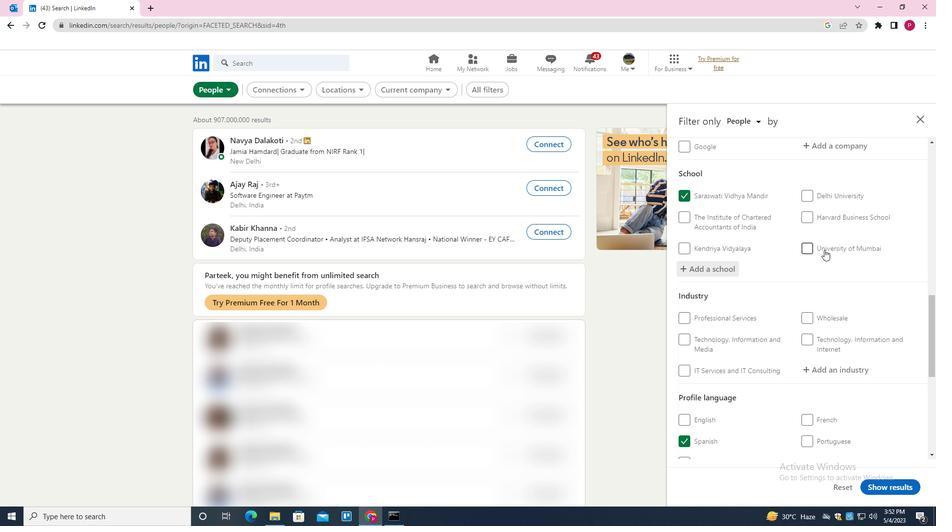 
Action: Mouse scrolled (825, 249) with delta (0, 0)
Screenshot: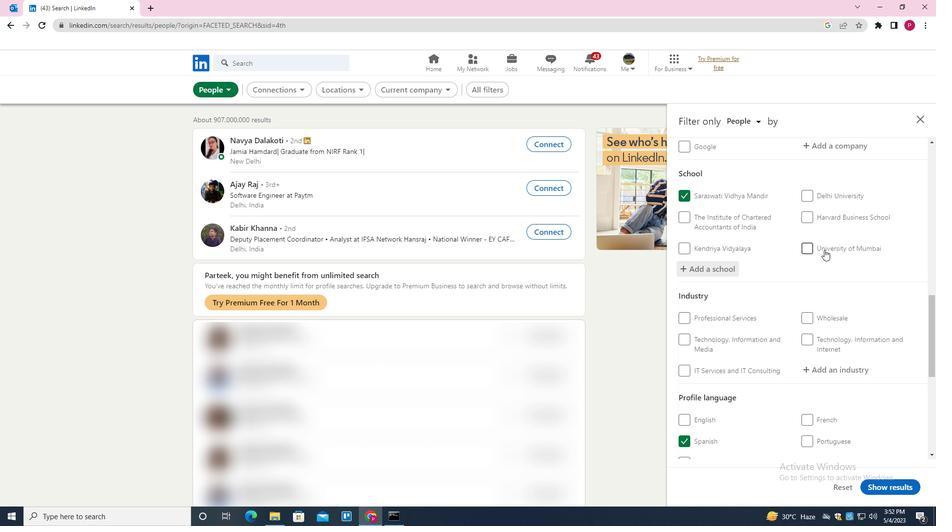 
Action: Mouse moved to (825, 249)
Screenshot: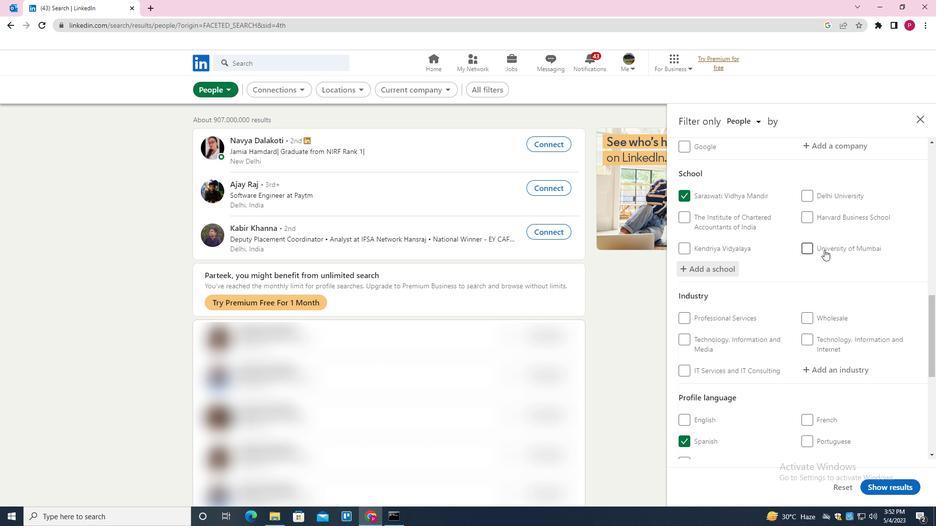
Action: Mouse scrolled (825, 249) with delta (0, 0)
Screenshot: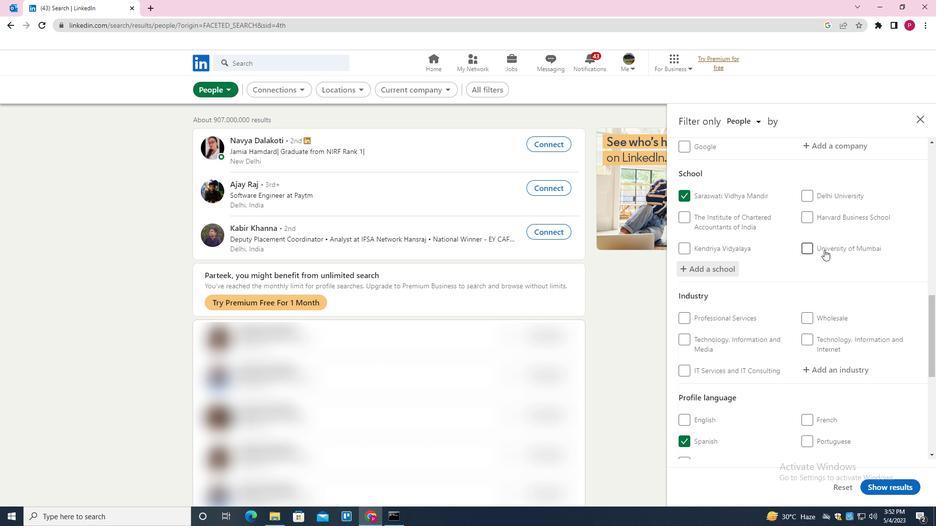 
Action: Mouse moved to (831, 226)
Screenshot: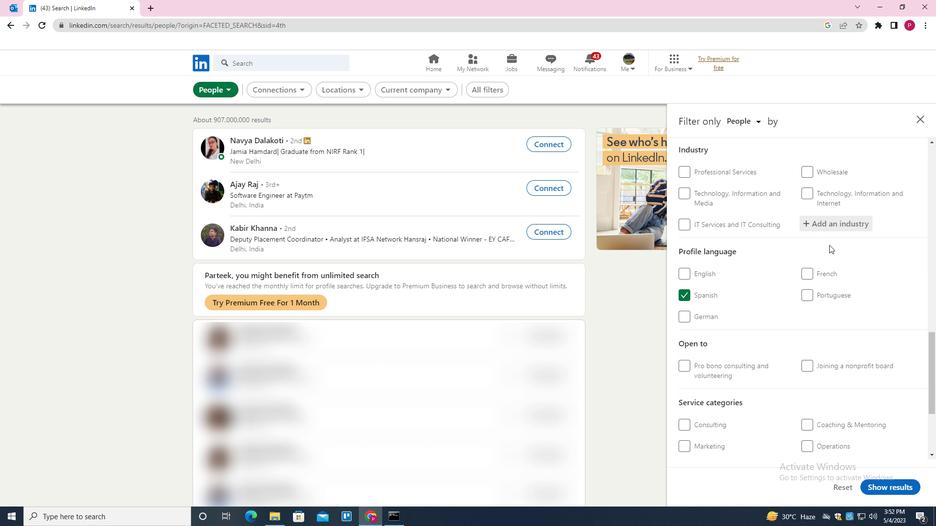 
Action: Mouse pressed left at (831, 226)
Screenshot: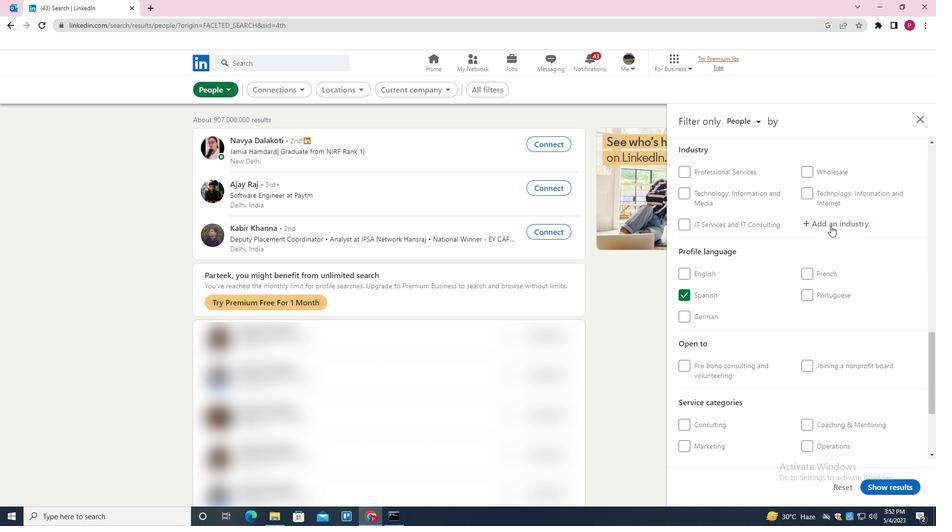 
Action: Mouse moved to (831, 226)
Screenshot: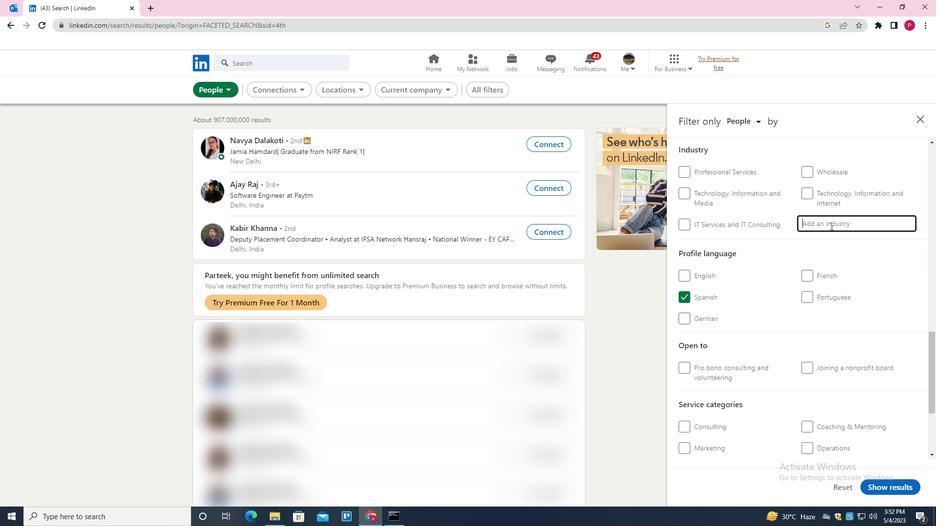 
Action: Key pressed <Key.shift>MOTOR<Key.space><Key.shift><Key.shift><Key.shift><Key.shift>VEHICLE<Key.space><Key.shift>PARTS<Key.space><Key.shift>MANUFACTURING<Key.down><Key.enter>
Screenshot: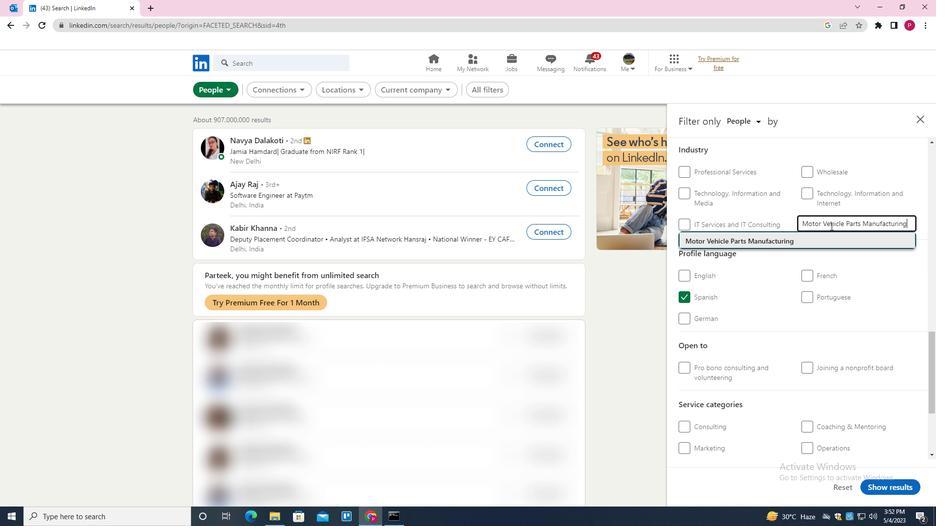 
Action: Mouse moved to (825, 263)
Screenshot: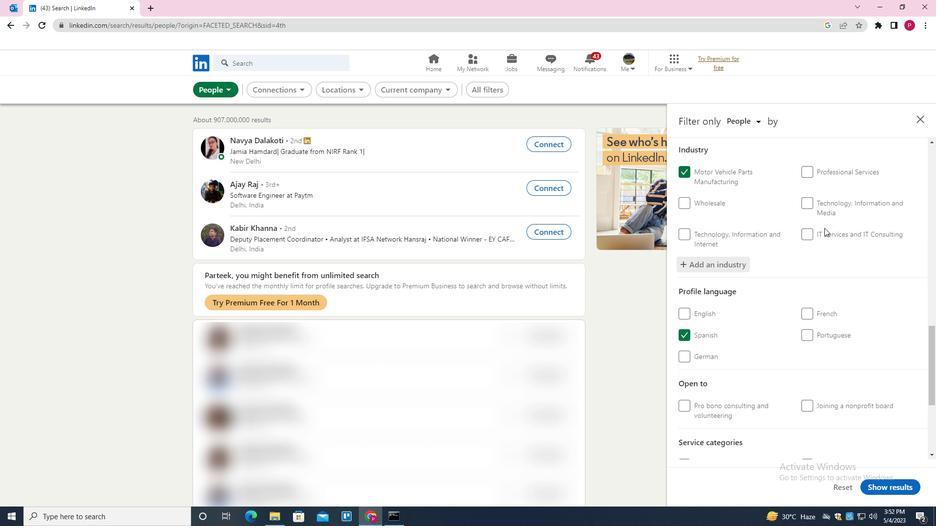 
Action: Mouse scrolled (825, 262) with delta (0, 0)
Screenshot: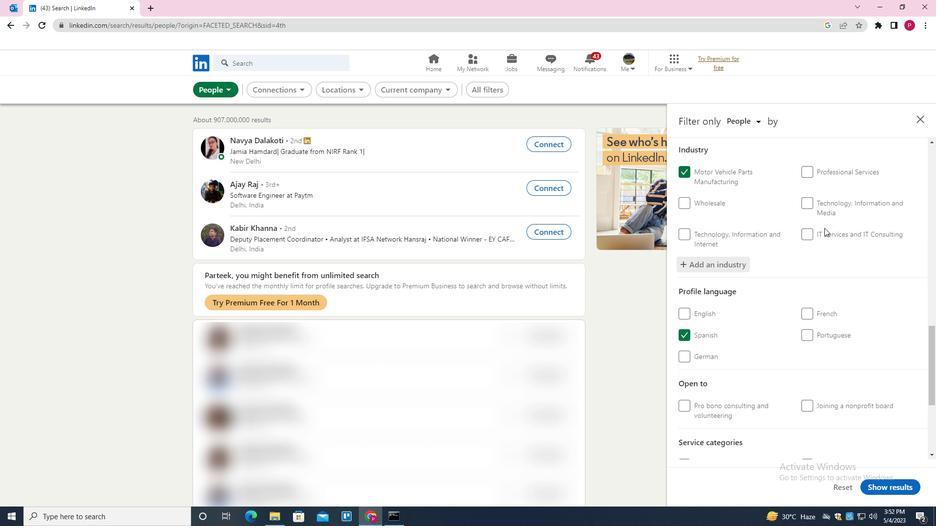 
Action: Mouse scrolled (825, 262) with delta (0, 0)
Screenshot: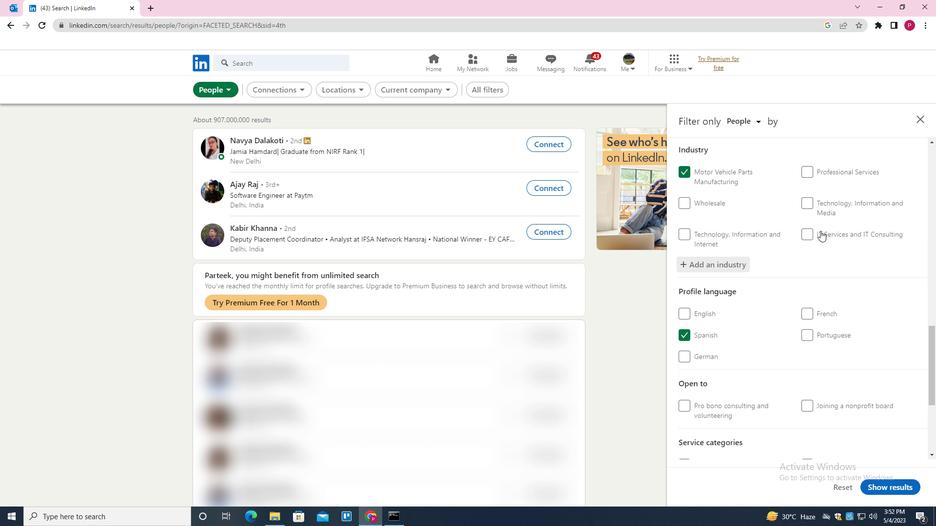 
Action: Mouse scrolled (825, 262) with delta (0, 0)
Screenshot: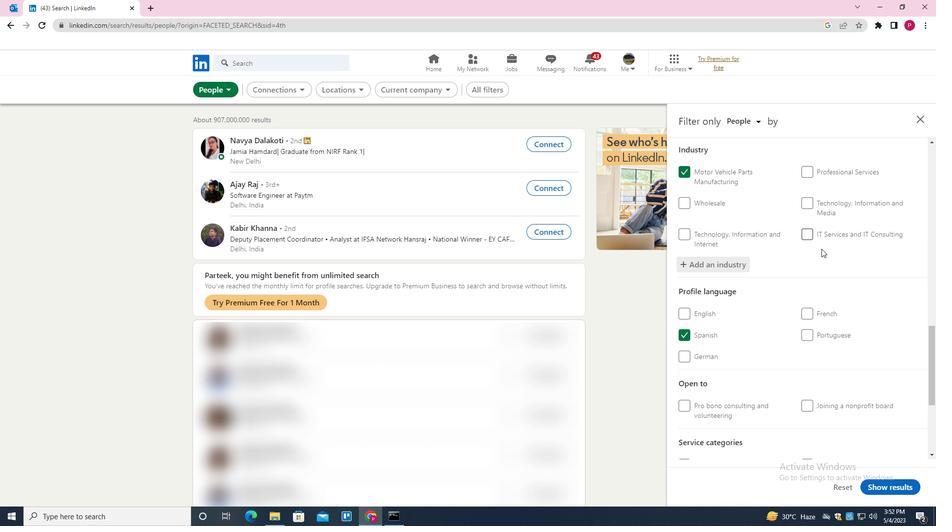 
Action: Mouse scrolled (825, 262) with delta (0, 0)
Screenshot: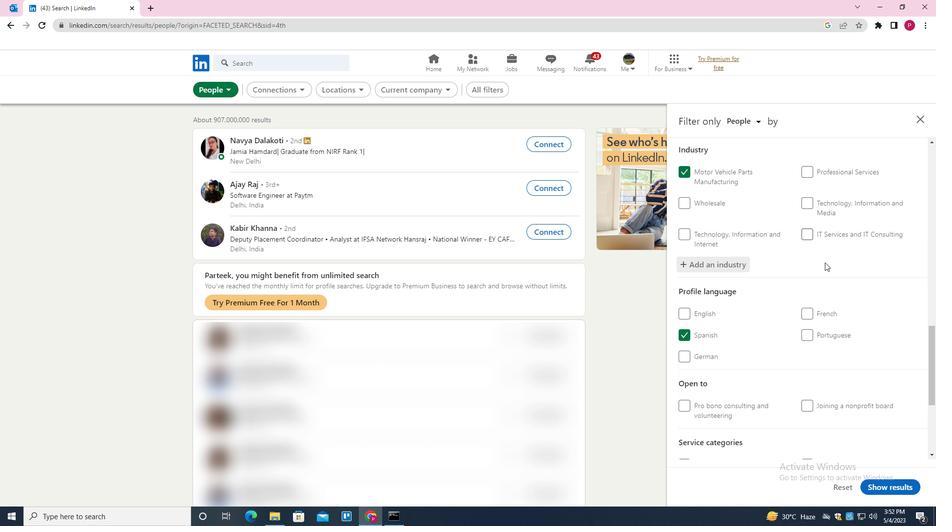 
Action: Mouse scrolled (825, 262) with delta (0, 0)
Screenshot: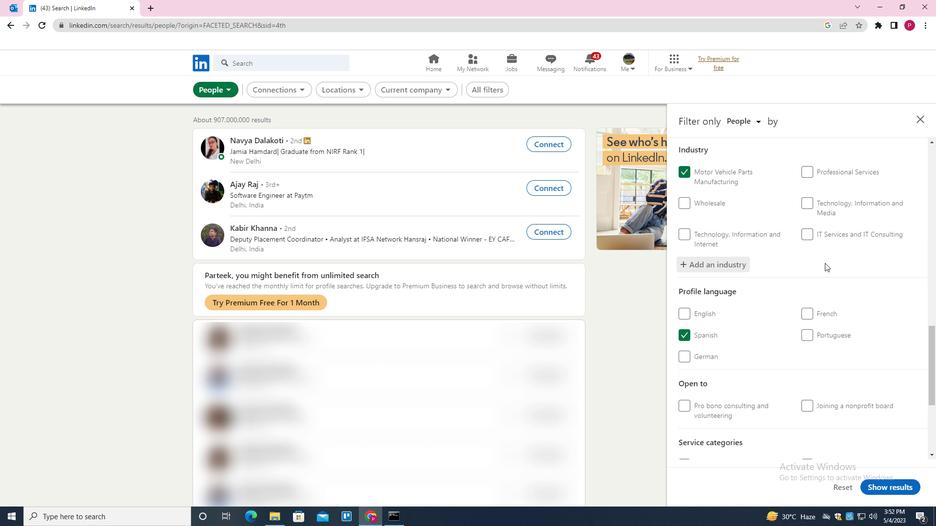 
Action: Mouse moved to (841, 318)
Screenshot: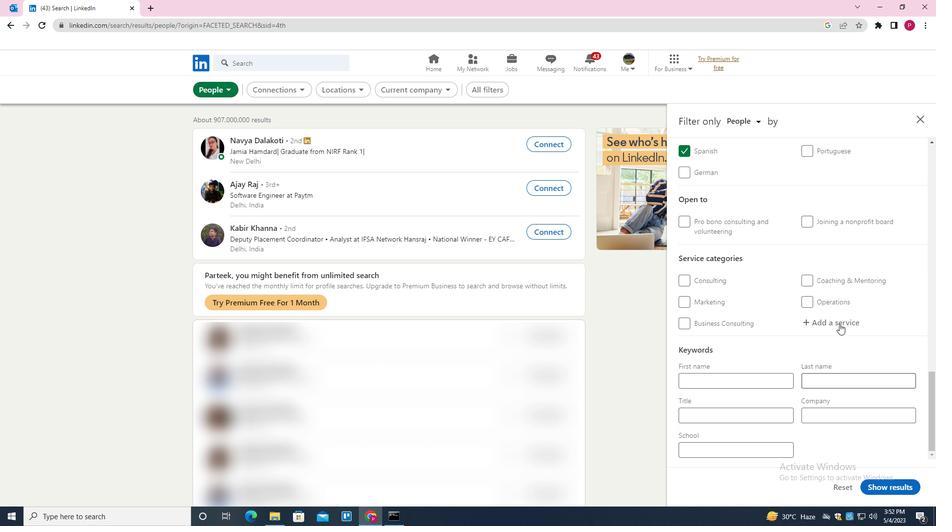 
Action: Mouse pressed left at (841, 318)
Screenshot: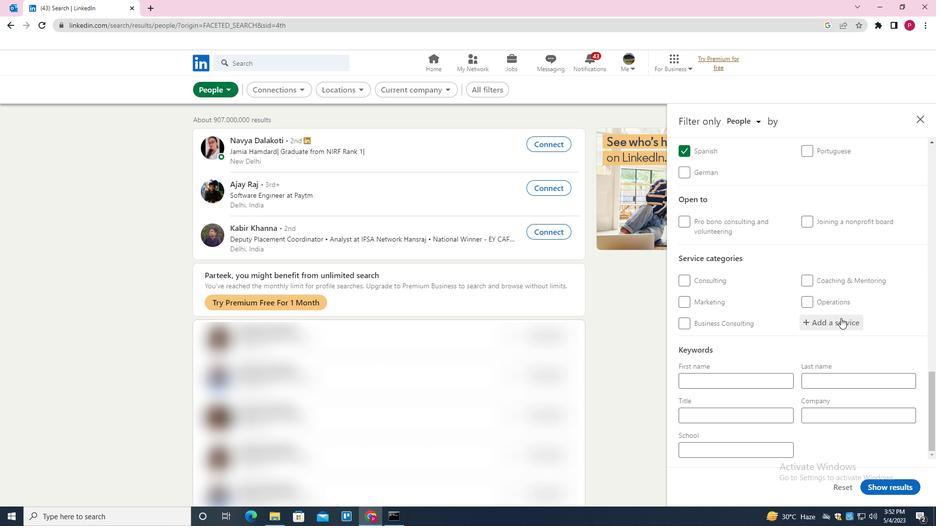 
Action: Key pressed <Key.shift>PROJECT<Key.space><Key.shift>MANAGR<Key.backspace>EMENT<Key.down><Key.enter>
Screenshot: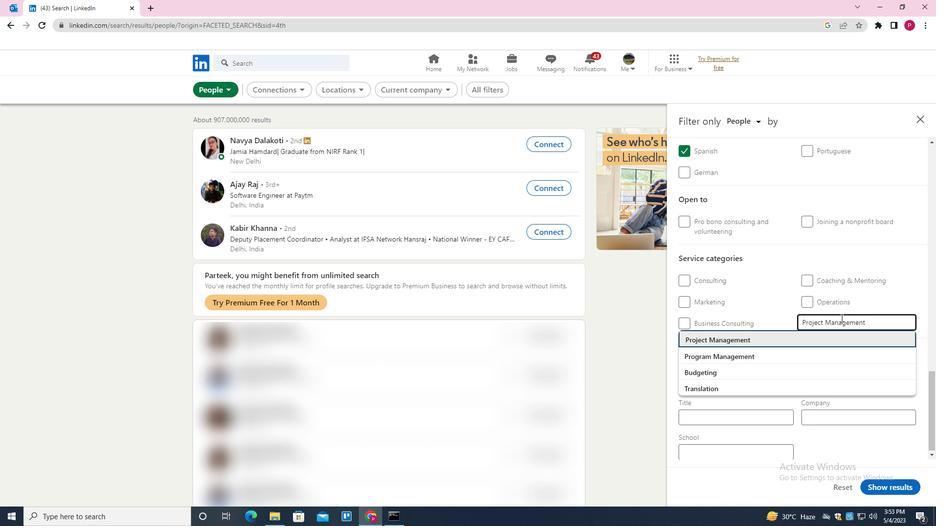 
Action: Mouse scrolled (841, 318) with delta (0, 0)
Screenshot: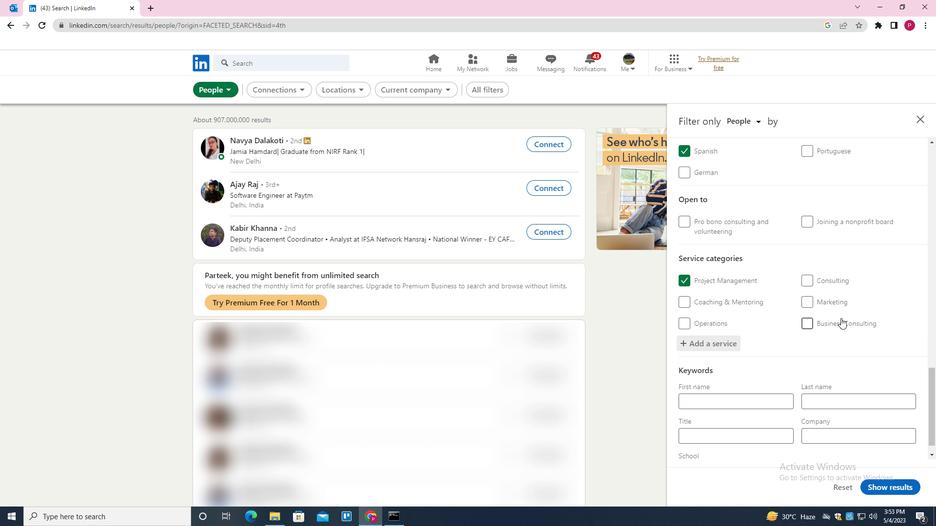 
Action: Mouse scrolled (841, 318) with delta (0, 0)
Screenshot: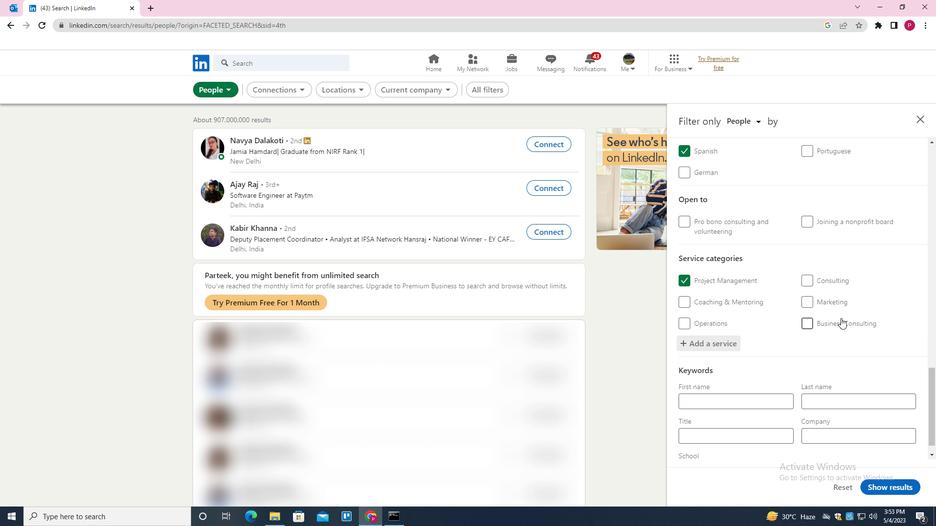 
Action: Mouse moved to (841, 318)
Screenshot: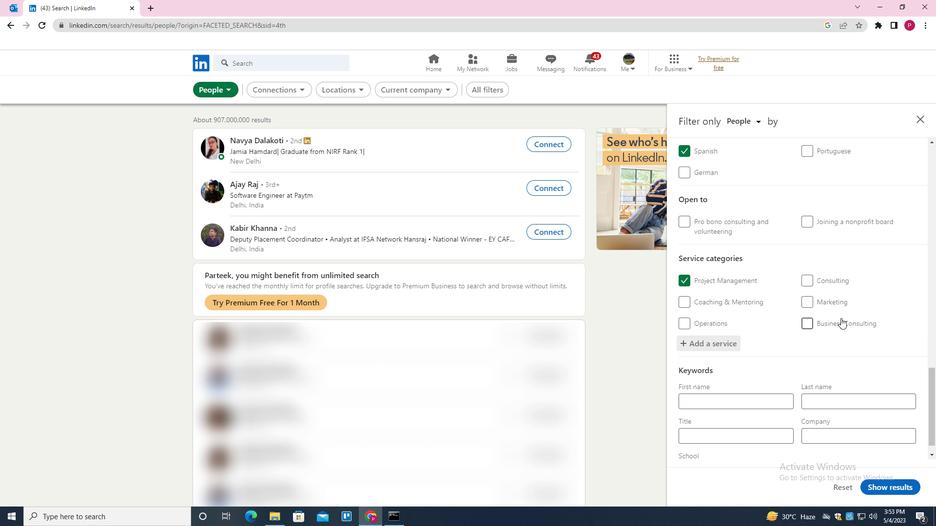 
Action: Mouse scrolled (841, 317) with delta (0, 0)
Screenshot: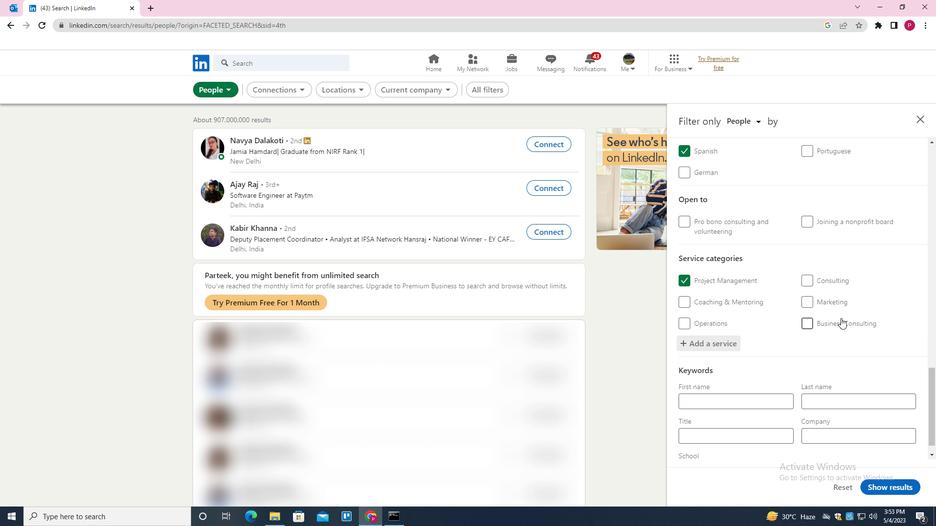 
Action: Mouse moved to (839, 318)
Screenshot: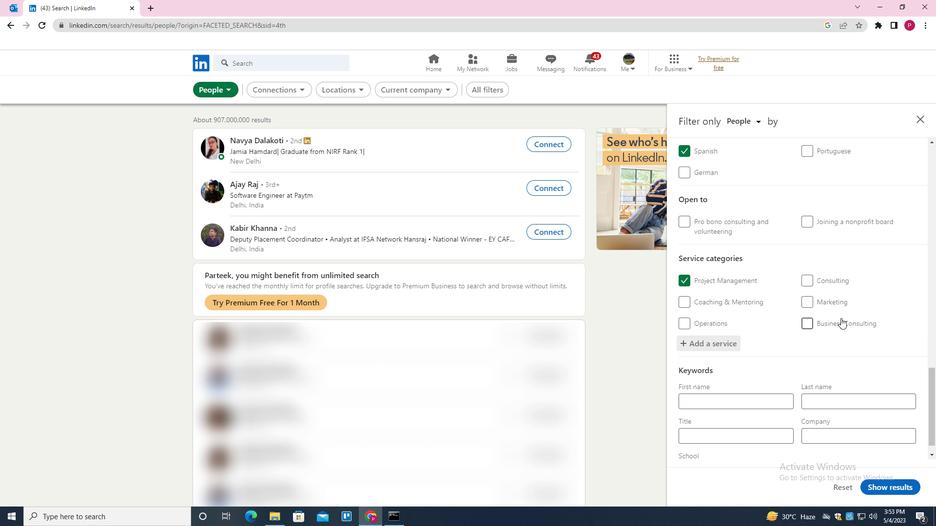
Action: Mouse scrolled (839, 318) with delta (0, 0)
Screenshot: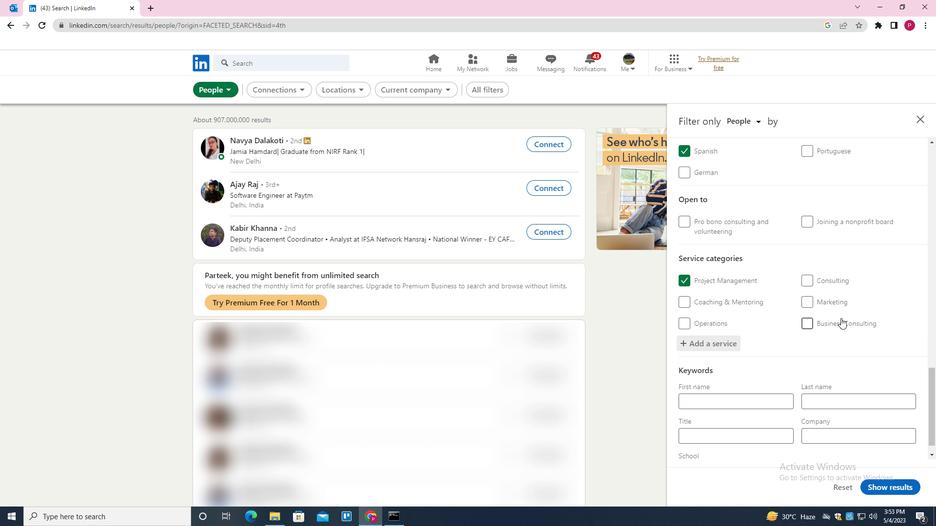 
Action: Mouse moved to (754, 417)
Screenshot: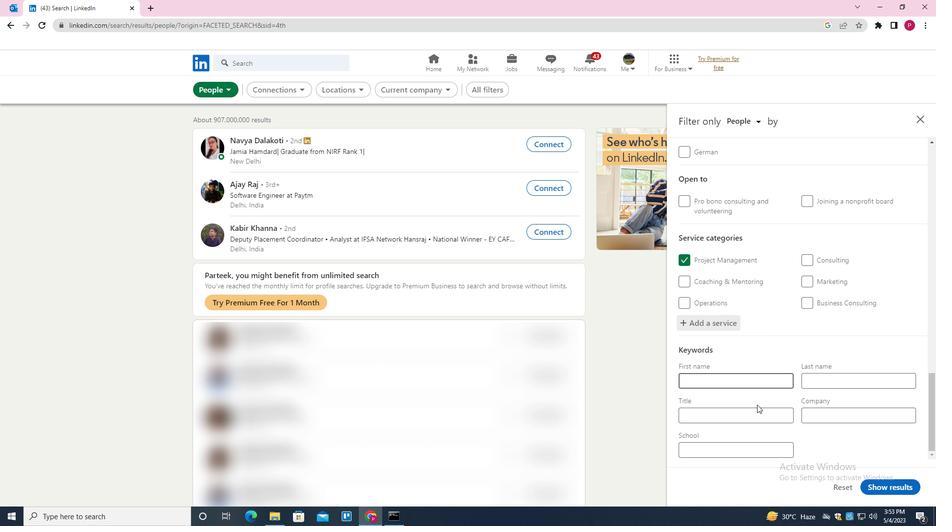 
Action: Mouse pressed left at (754, 417)
Screenshot: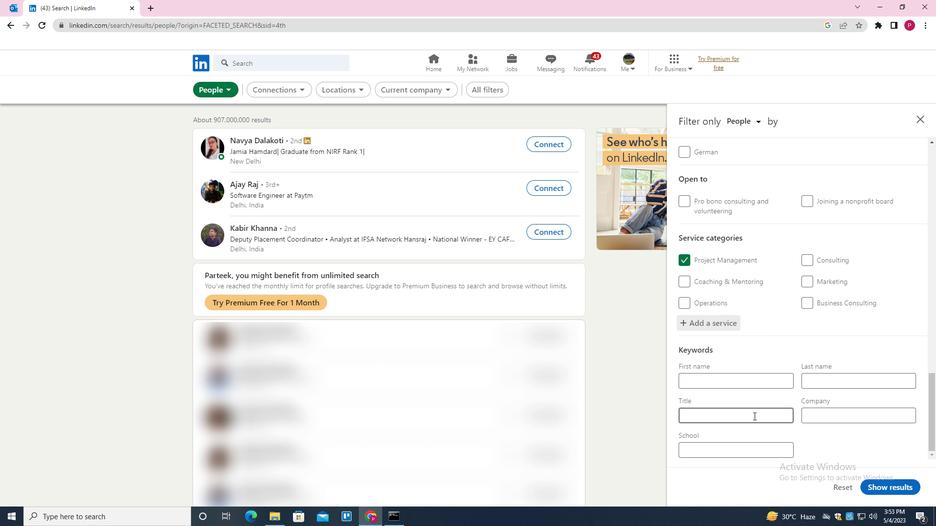 
Action: Key pressed <Key.shift><Key.shift><Key.shift><Key.shift><Key.shift><Key.shift><Key.shift><Key.shift><Key.shift><Key.shift>MARKETING<Key.space><Key.shift>SPECIALIST
Screenshot: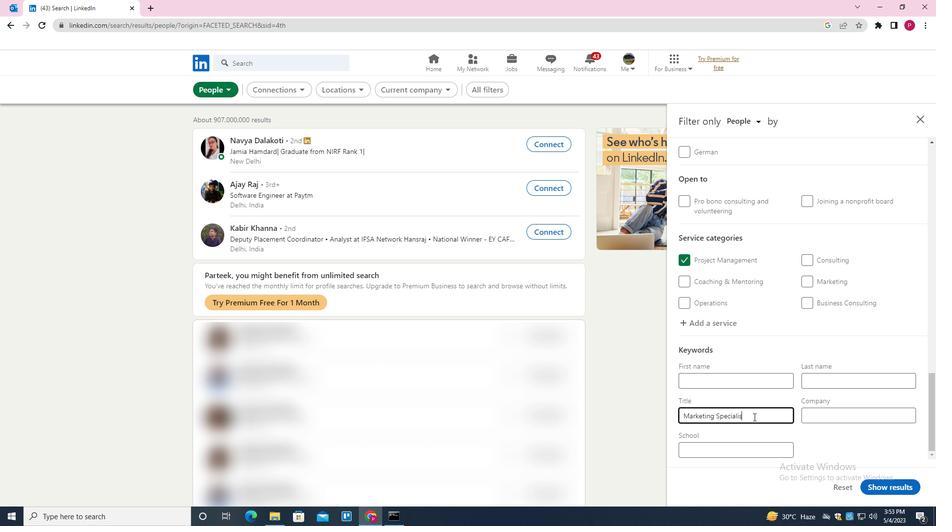 
Action: Mouse moved to (881, 486)
Screenshot: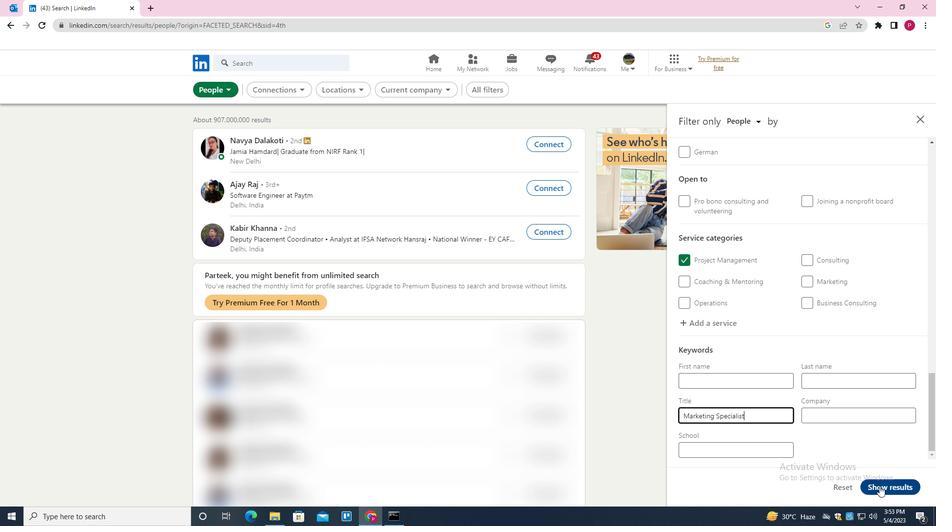 
Action: Mouse pressed left at (881, 486)
Screenshot: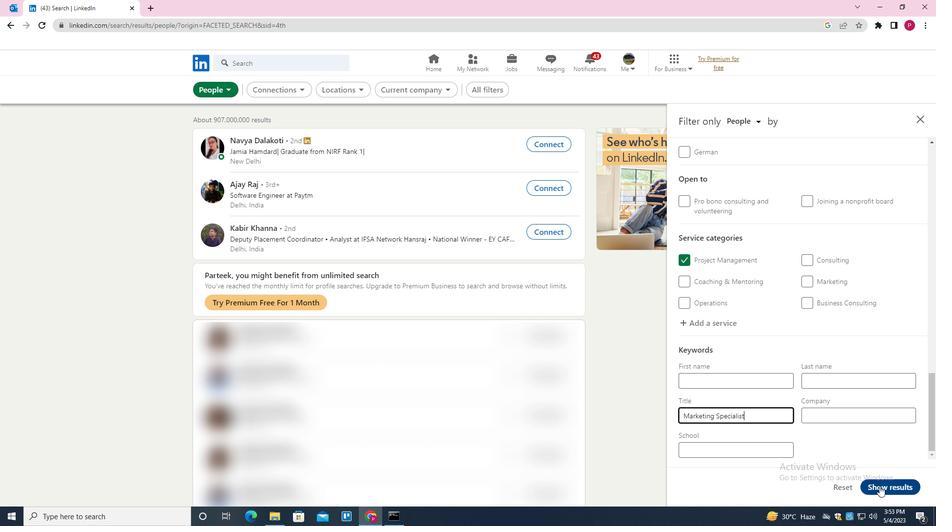 
Action: Mouse moved to (505, 246)
Screenshot: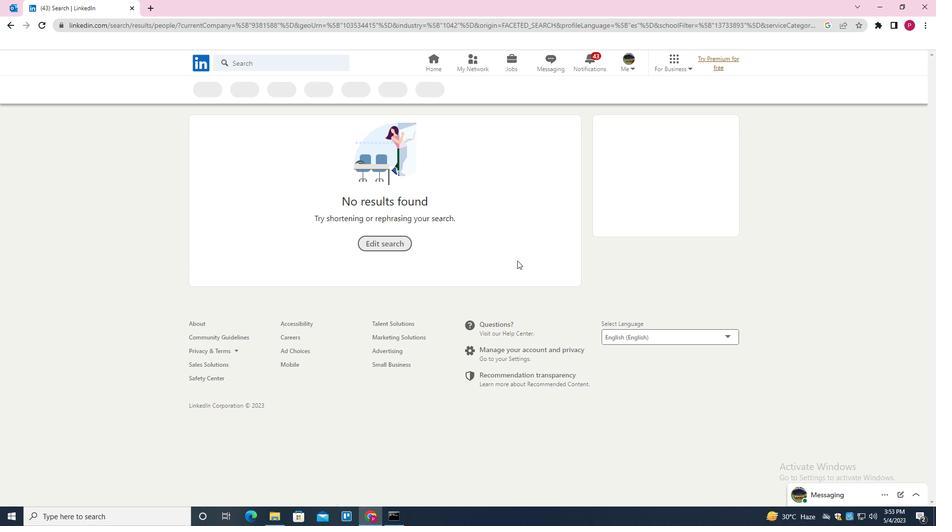 
